 Task: Add Marketing & Advertising.
Action: Mouse moved to (347, 95)
Screenshot: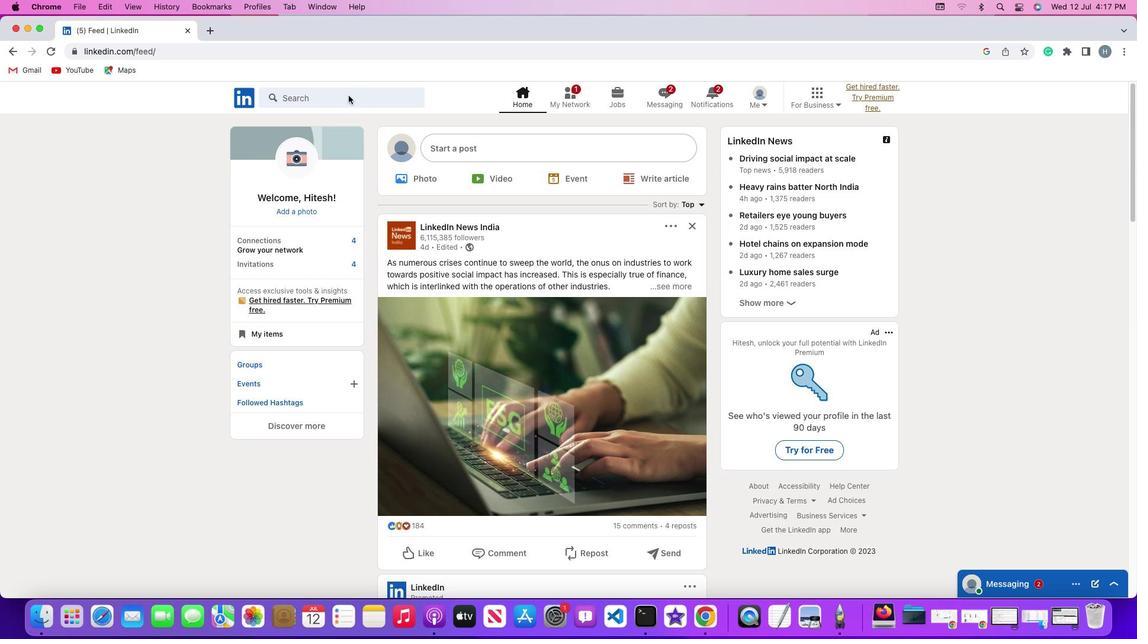 
Action: Mouse pressed left at (347, 95)
Screenshot: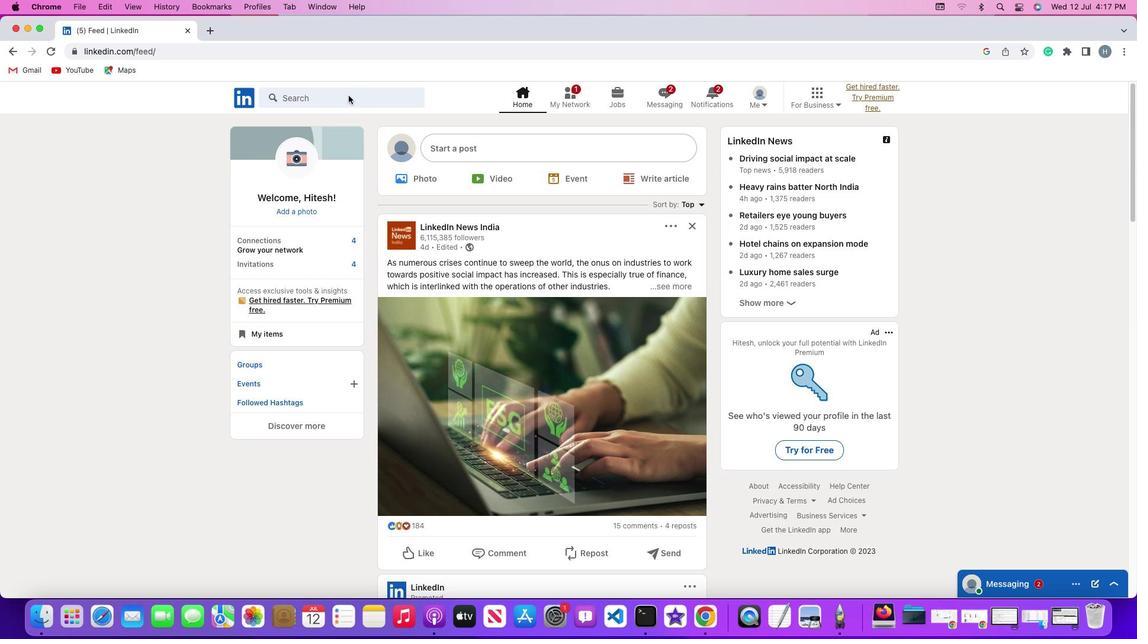 
Action: Mouse moved to (348, 95)
Screenshot: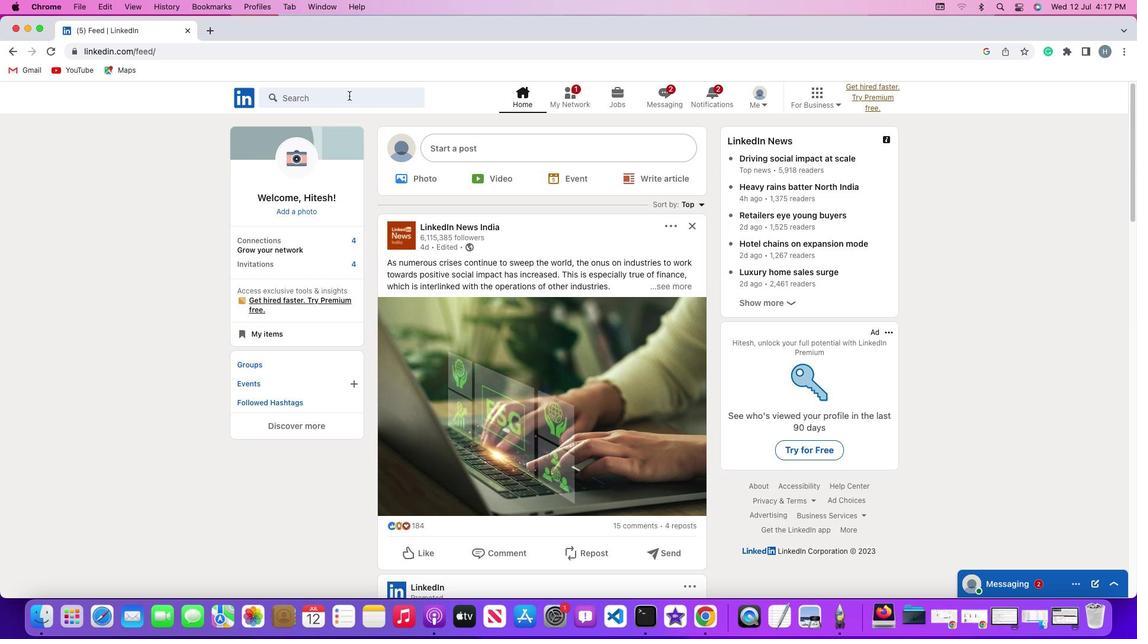 
Action: Mouse pressed left at (348, 95)
Screenshot: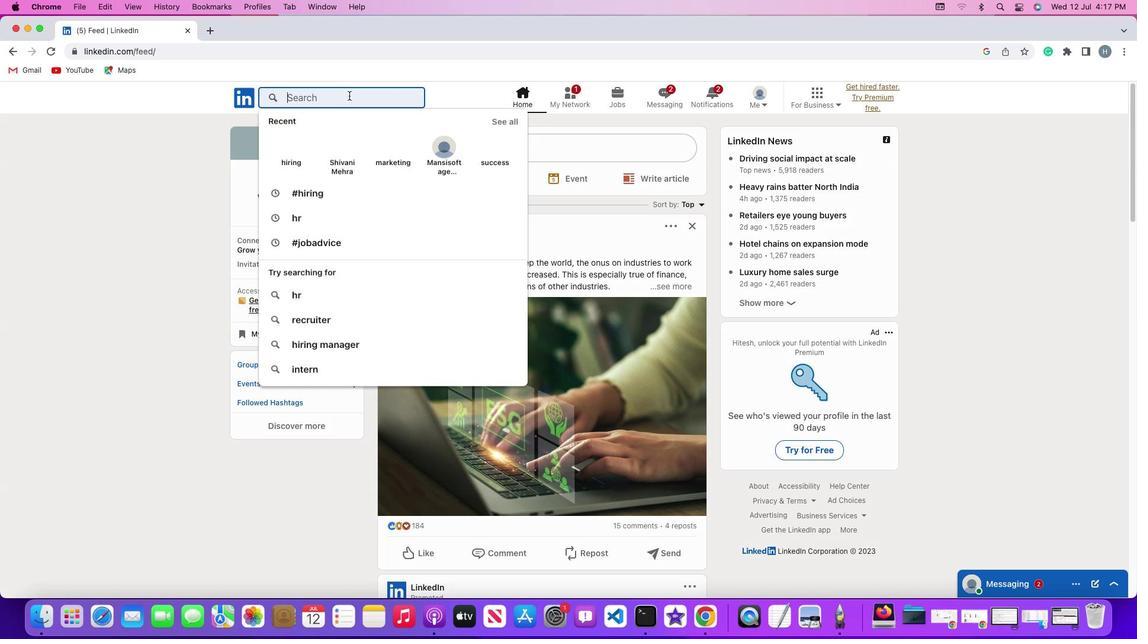 
Action: Key pressed Key.shift'#''h''i''r''i''n''g'Key.enter
Screenshot: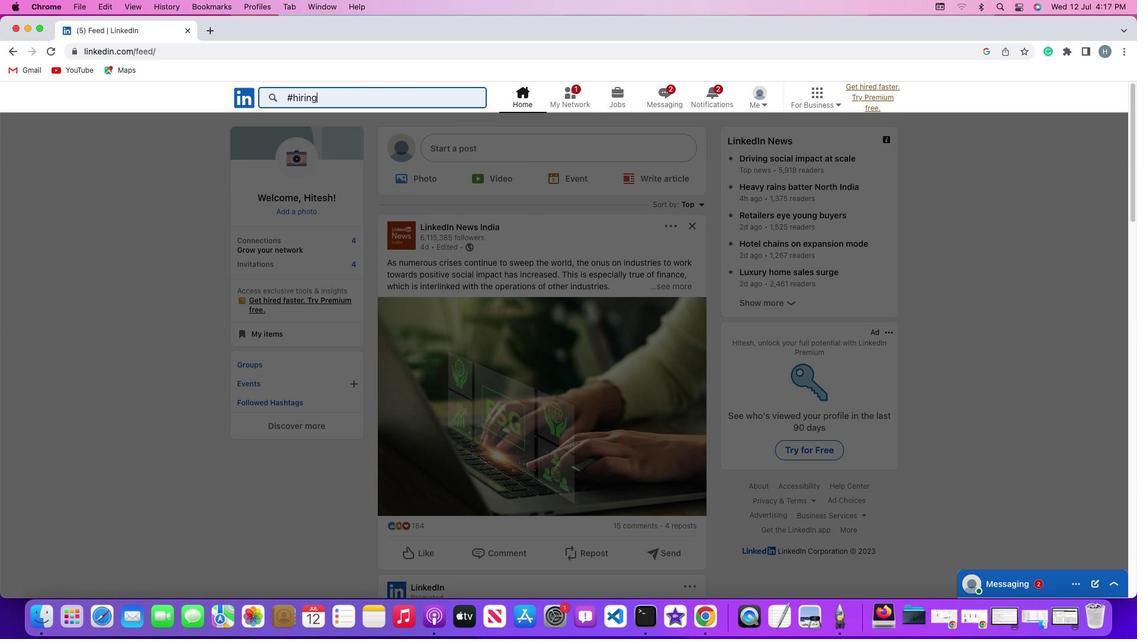 
Action: Mouse moved to (289, 130)
Screenshot: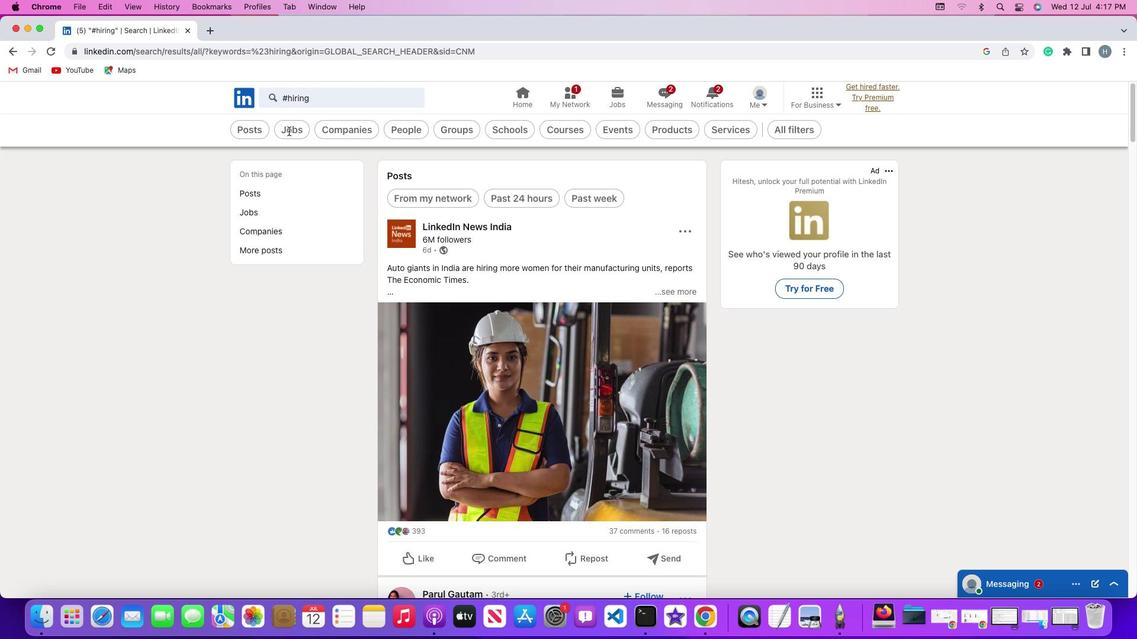 
Action: Mouse pressed left at (289, 130)
Screenshot: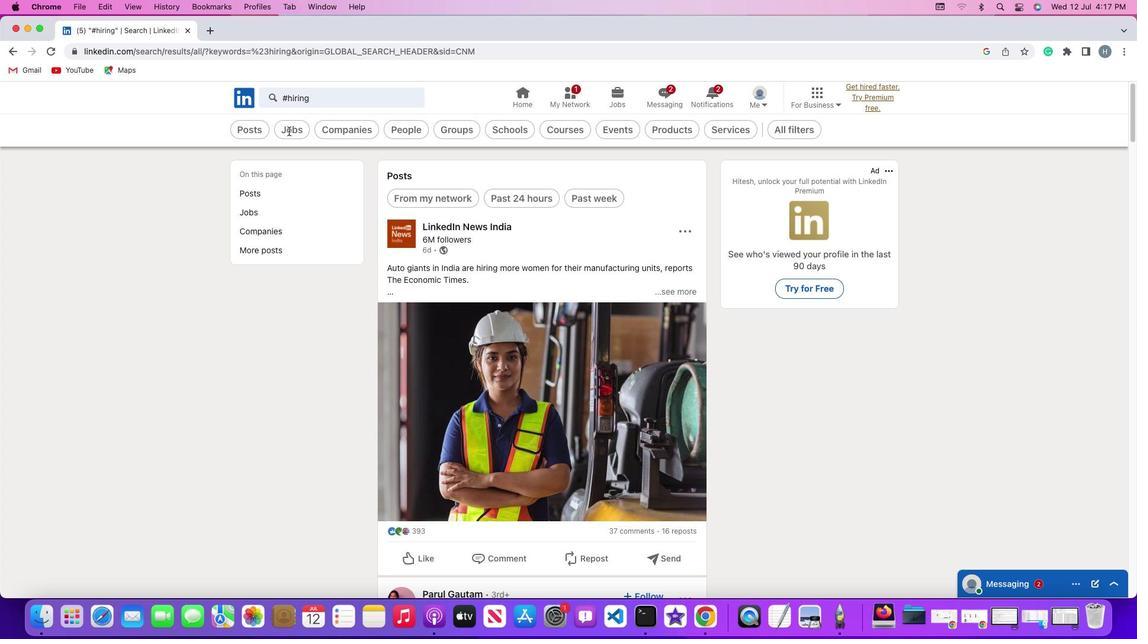 
Action: Mouse moved to (292, 129)
Screenshot: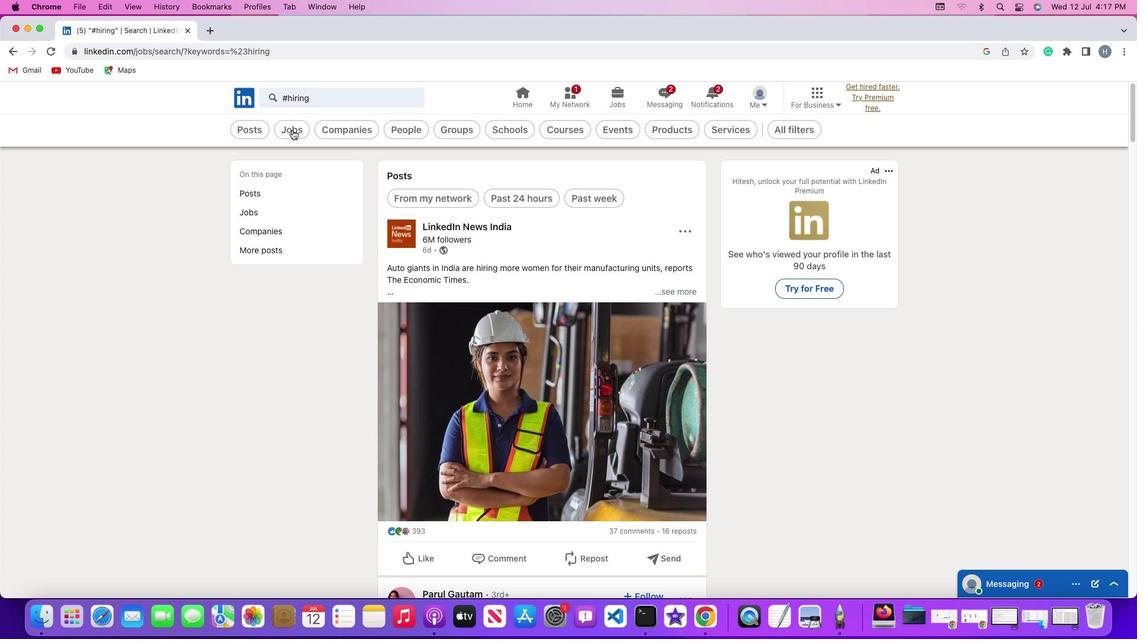 
Action: Mouse pressed left at (292, 129)
Screenshot: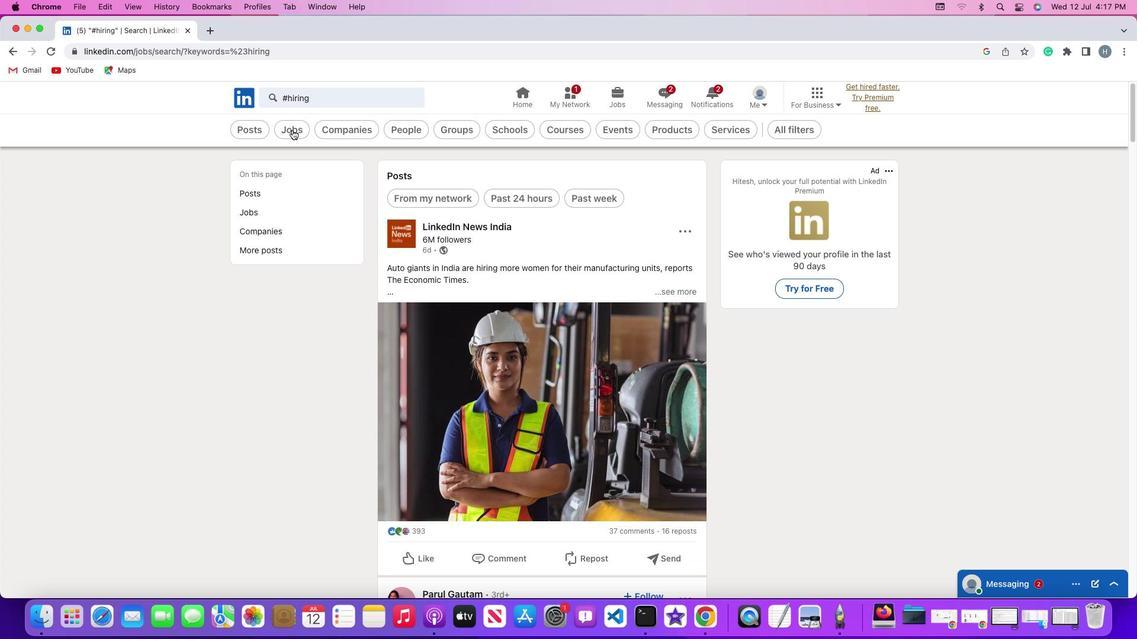 
Action: Mouse moved to (830, 125)
Screenshot: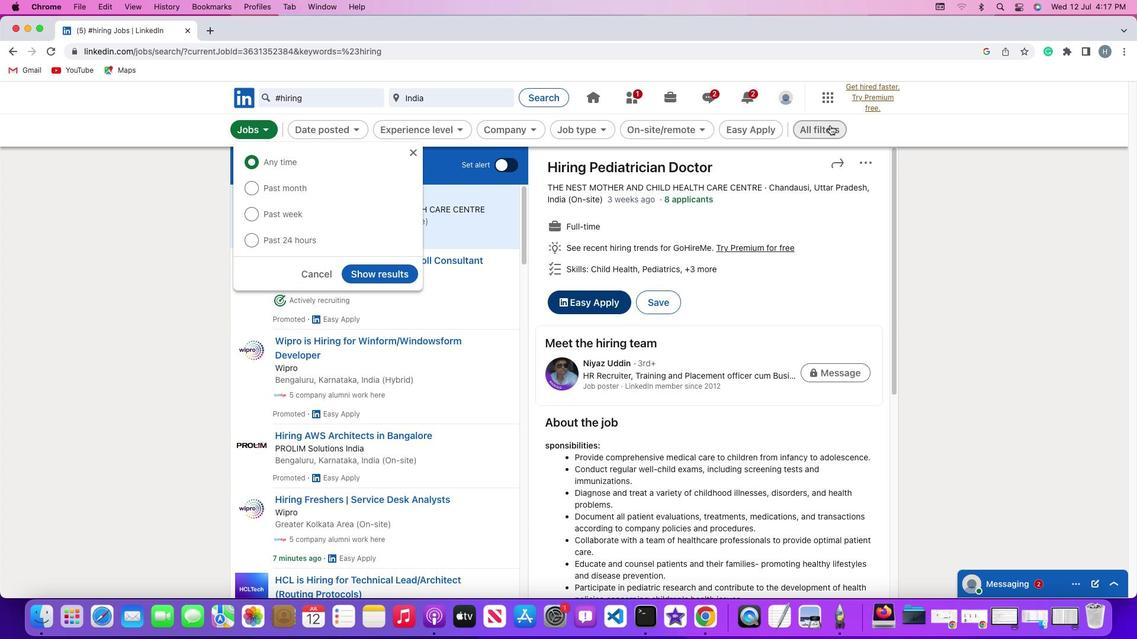 
Action: Mouse pressed left at (830, 125)
Screenshot: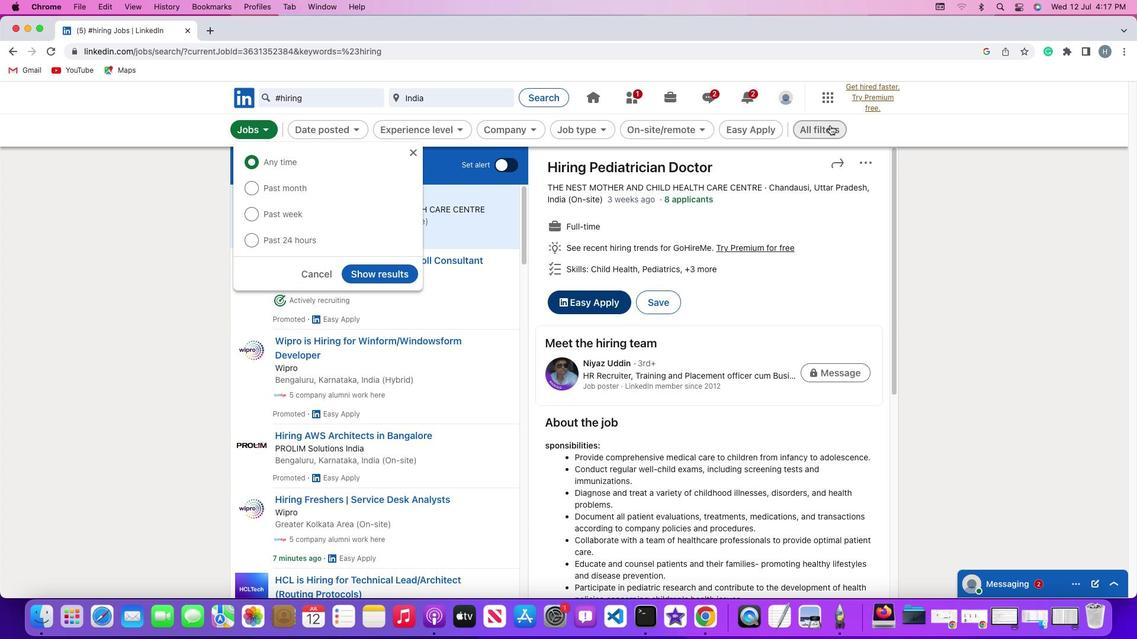 
Action: Mouse moved to (912, 348)
Screenshot: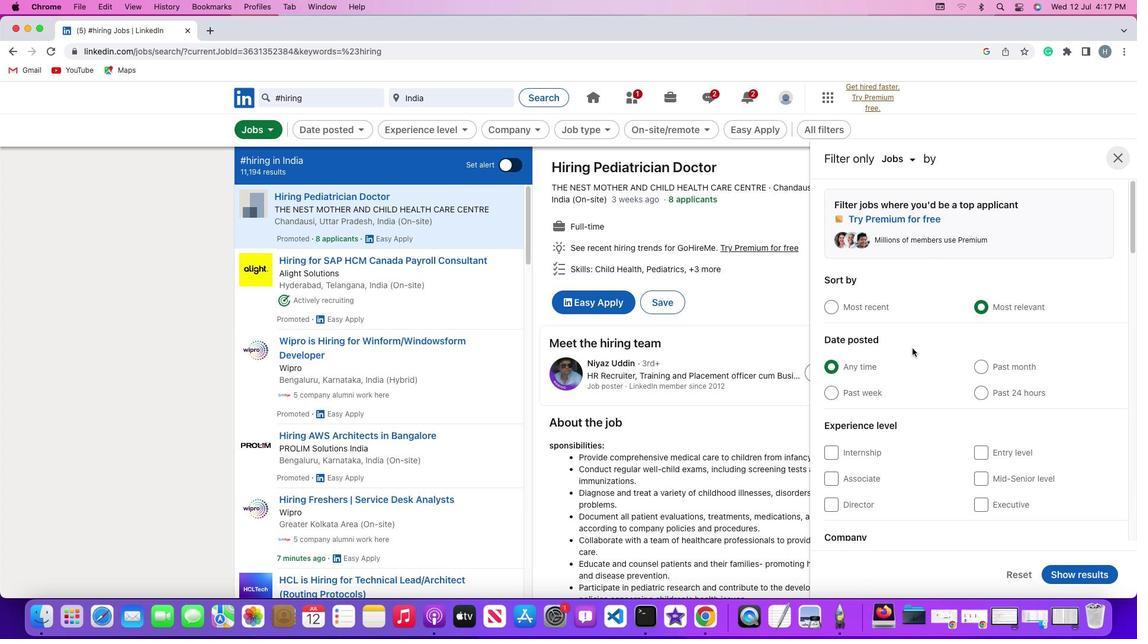 
Action: Mouse scrolled (912, 348) with delta (0, 0)
Screenshot: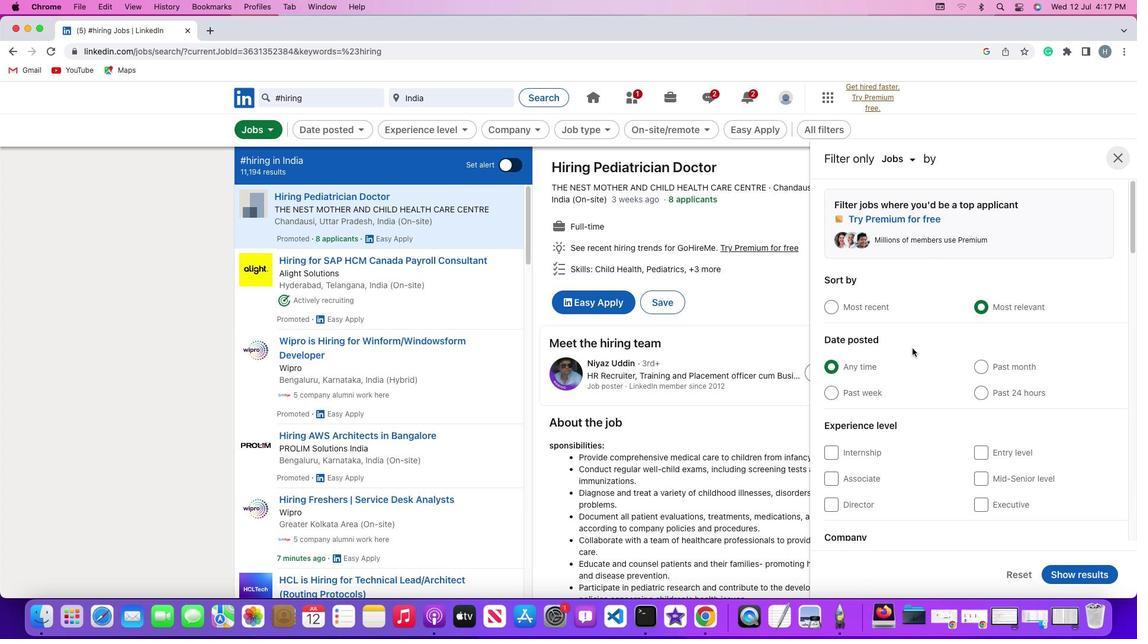 
Action: Mouse scrolled (912, 348) with delta (0, 0)
Screenshot: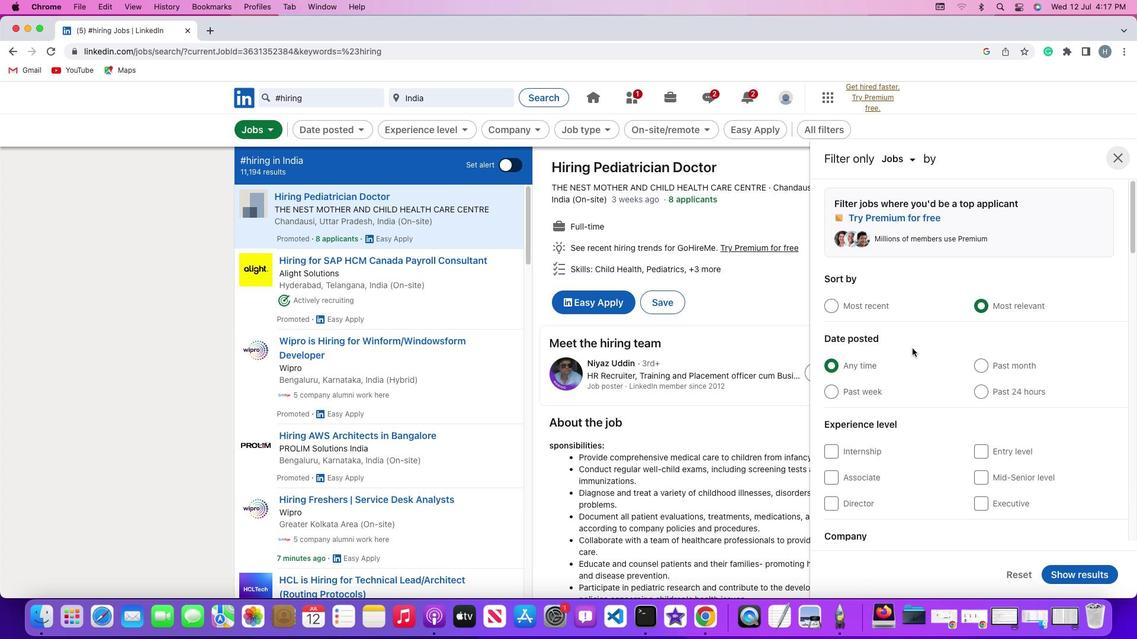 
Action: Mouse scrolled (912, 348) with delta (0, -1)
Screenshot: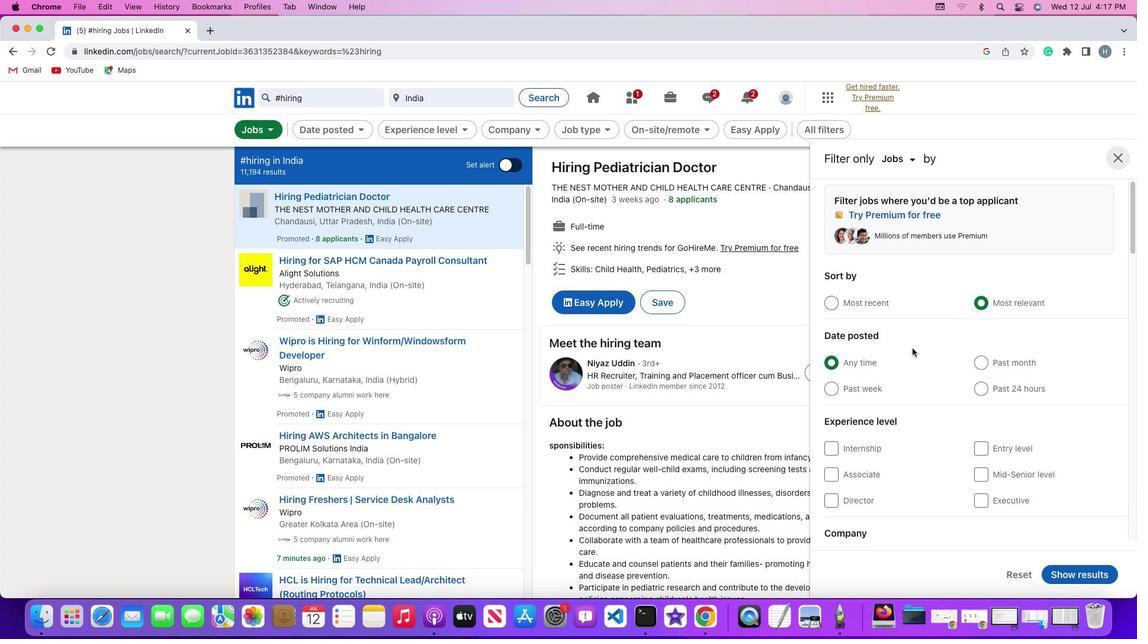 
Action: Mouse scrolled (912, 348) with delta (0, 0)
Screenshot: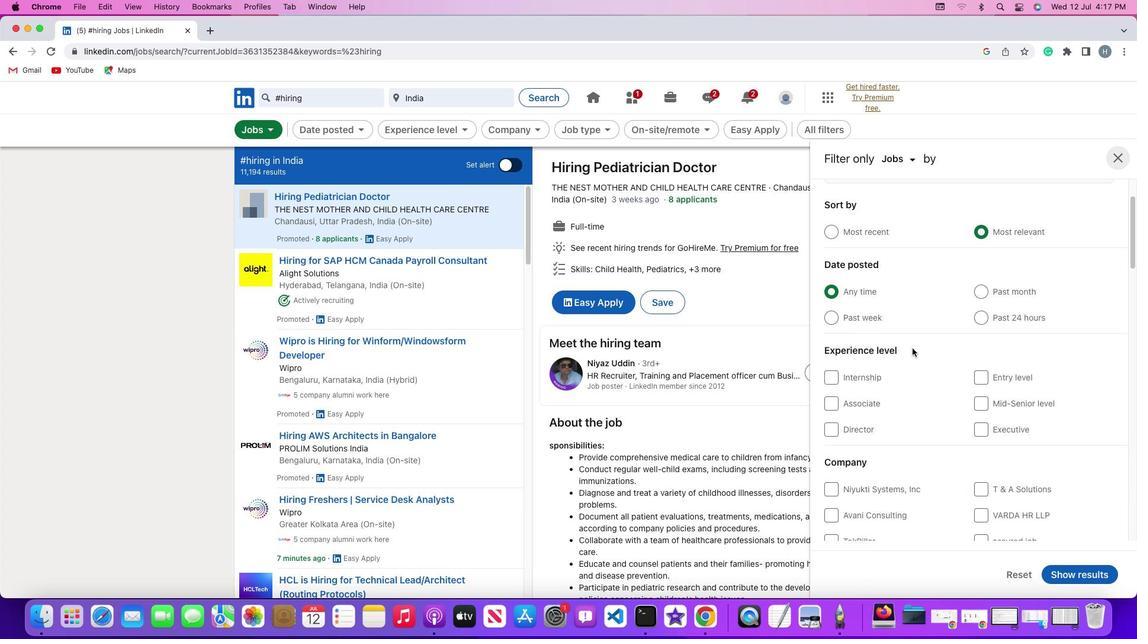 
Action: Mouse scrolled (912, 348) with delta (0, 0)
Screenshot: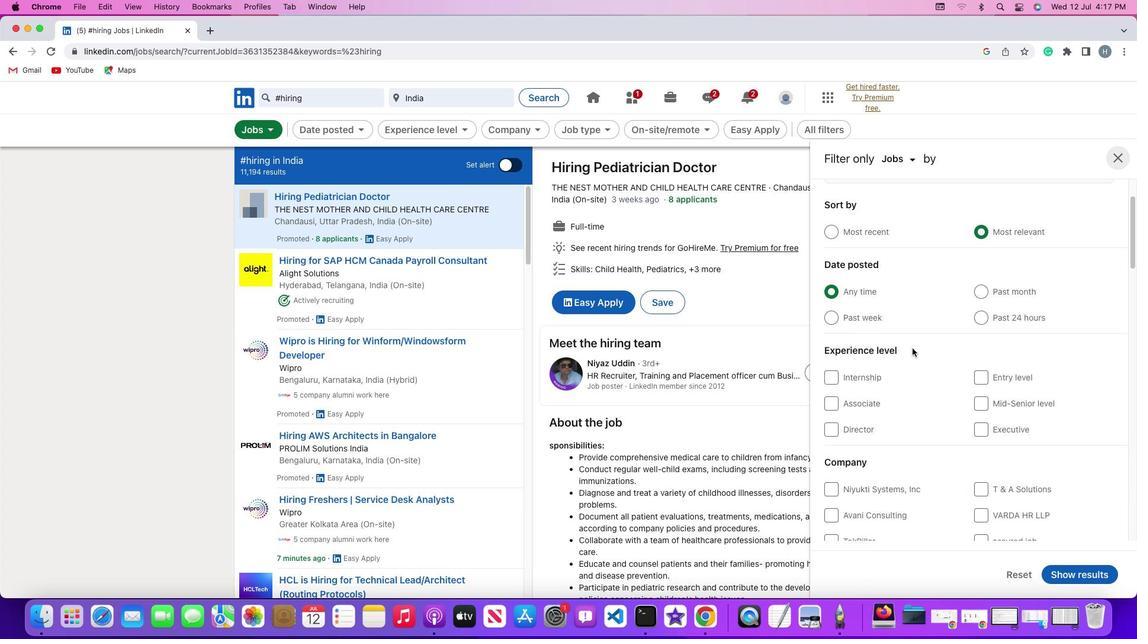 
Action: Mouse scrolled (912, 348) with delta (0, -1)
Screenshot: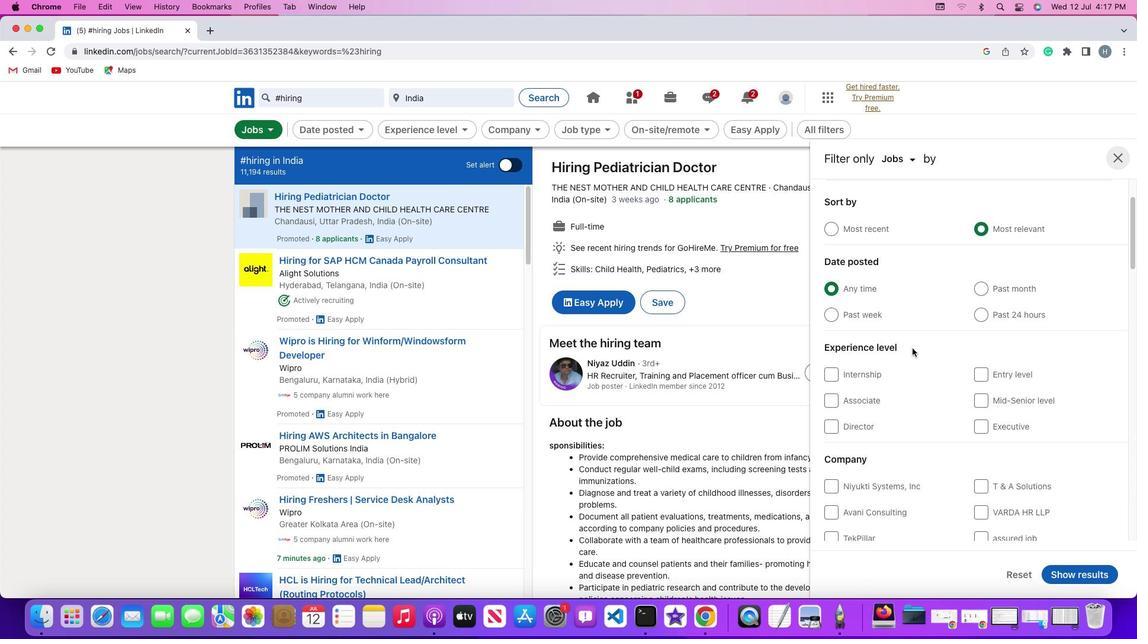 
Action: Mouse scrolled (912, 348) with delta (0, -2)
Screenshot: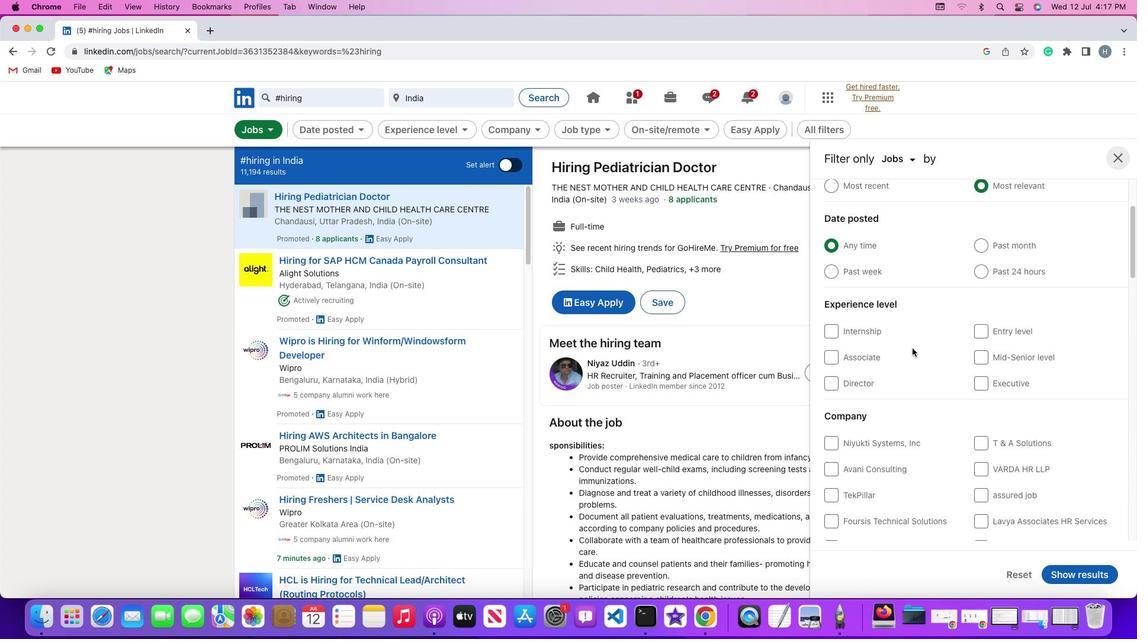 
Action: Mouse scrolled (912, 348) with delta (0, 0)
Screenshot: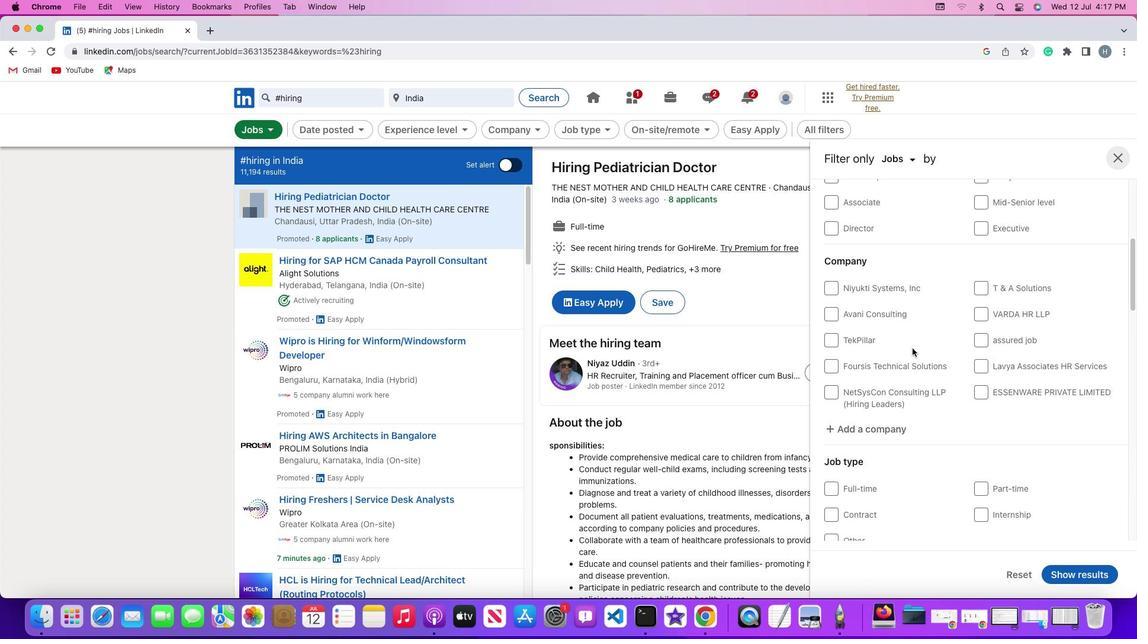 
Action: Mouse scrolled (912, 348) with delta (0, 0)
Screenshot: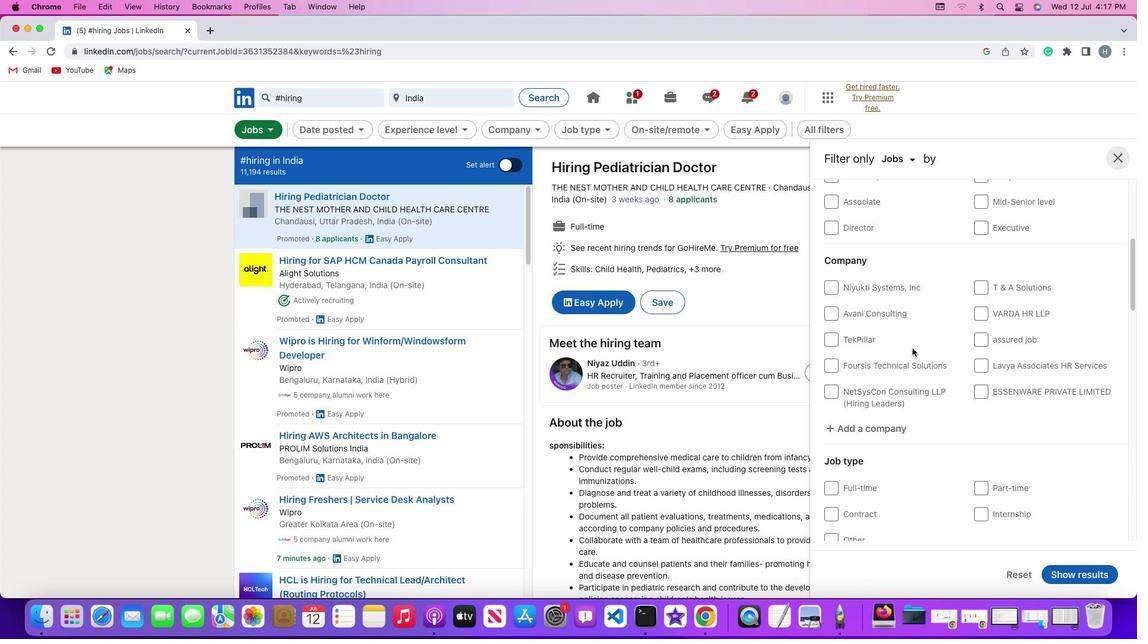 
Action: Mouse scrolled (912, 348) with delta (0, -1)
Screenshot: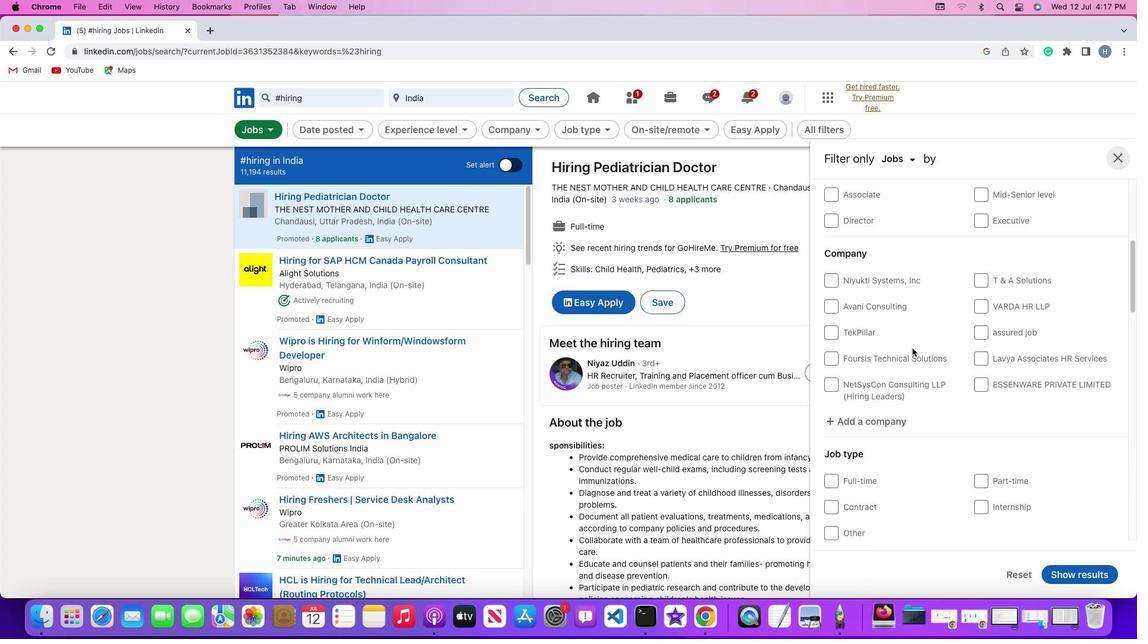 
Action: Mouse moved to (910, 350)
Screenshot: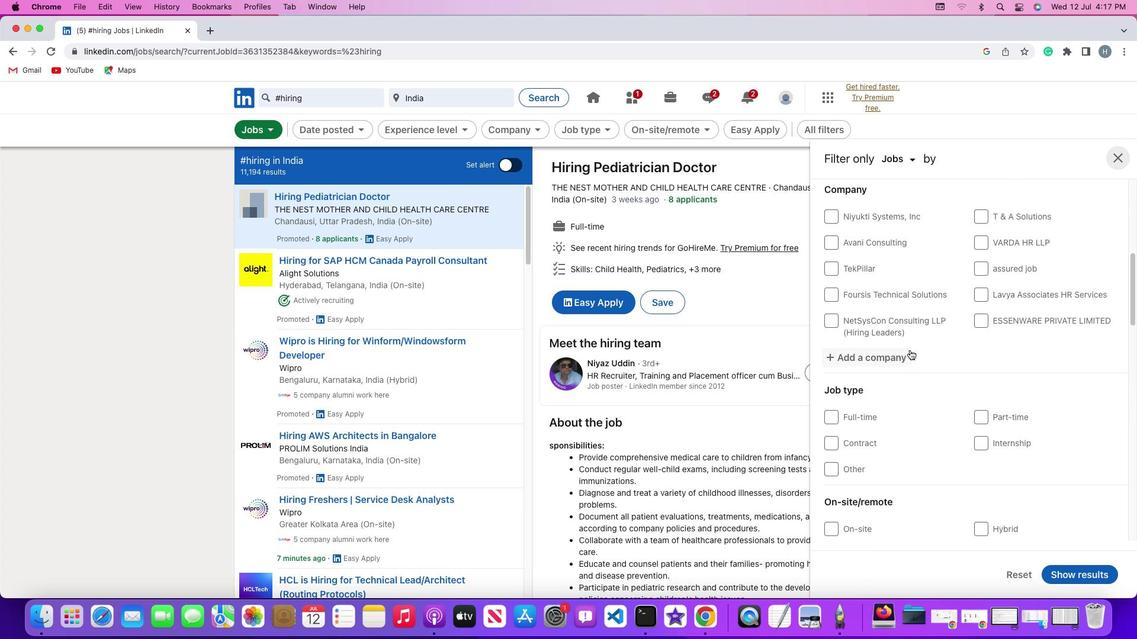 
Action: Mouse scrolled (910, 350) with delta (0, 0)
Screenshot: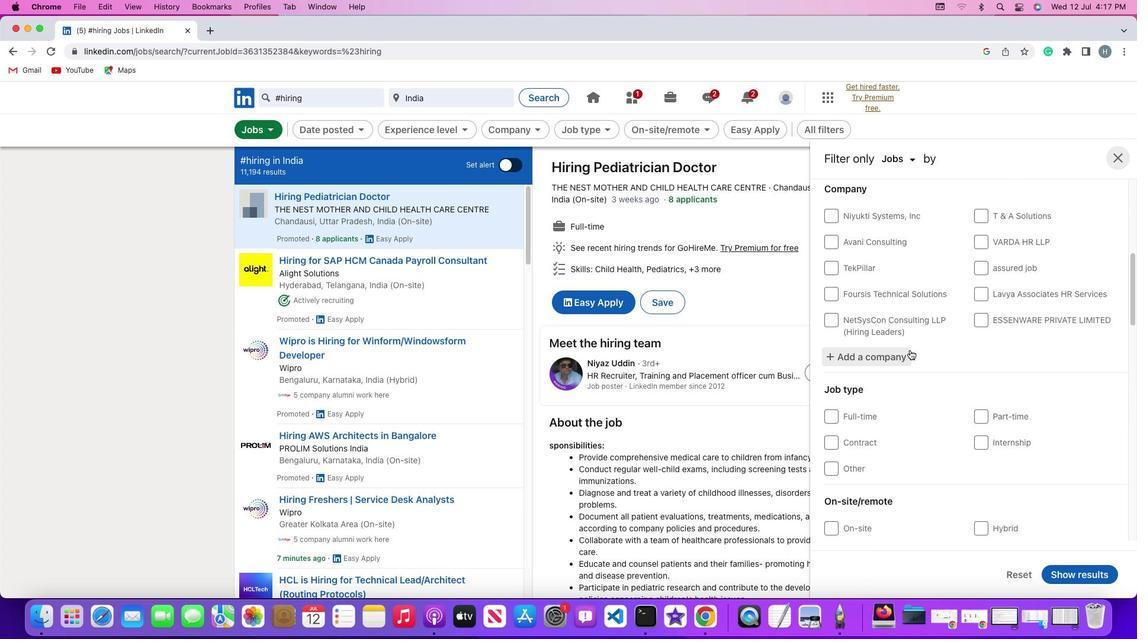 
Action: Mouse scrolled (910, 350) with delta (0, 0)
Screenshot: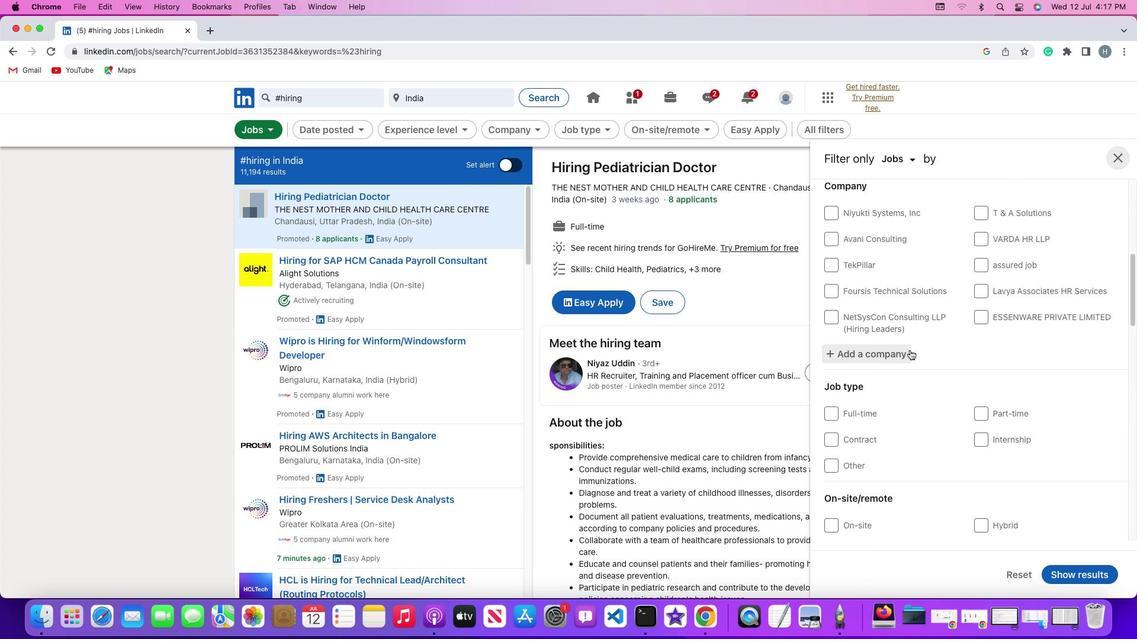 
Action: Mouse scrolled (910, 350) with delta (0, -1)
Screenshot: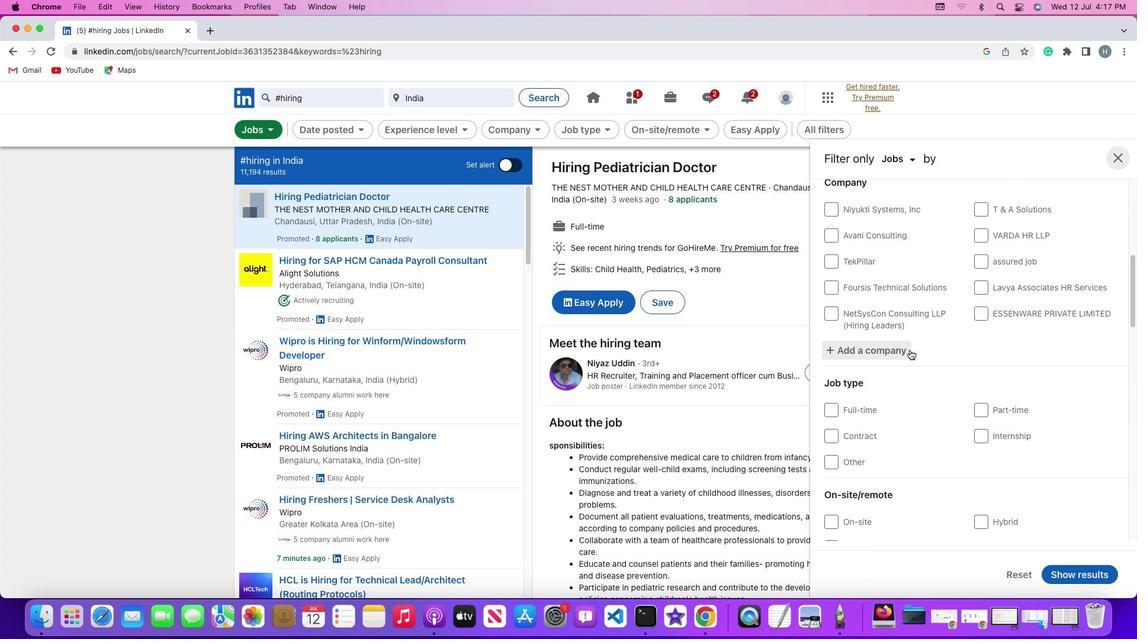 
Action: Mouse scrolled (910, 350) with delta (0, 0)
Screenshot: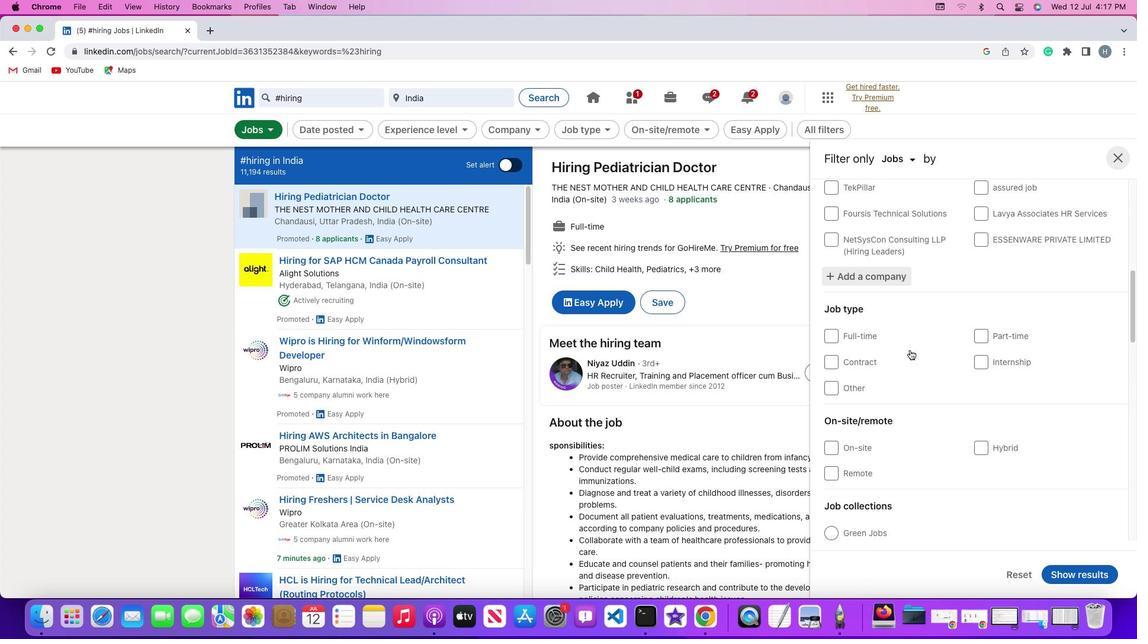 
Action: Mouse scrolled (910, 350) with delta (0, 0)
Screenshot: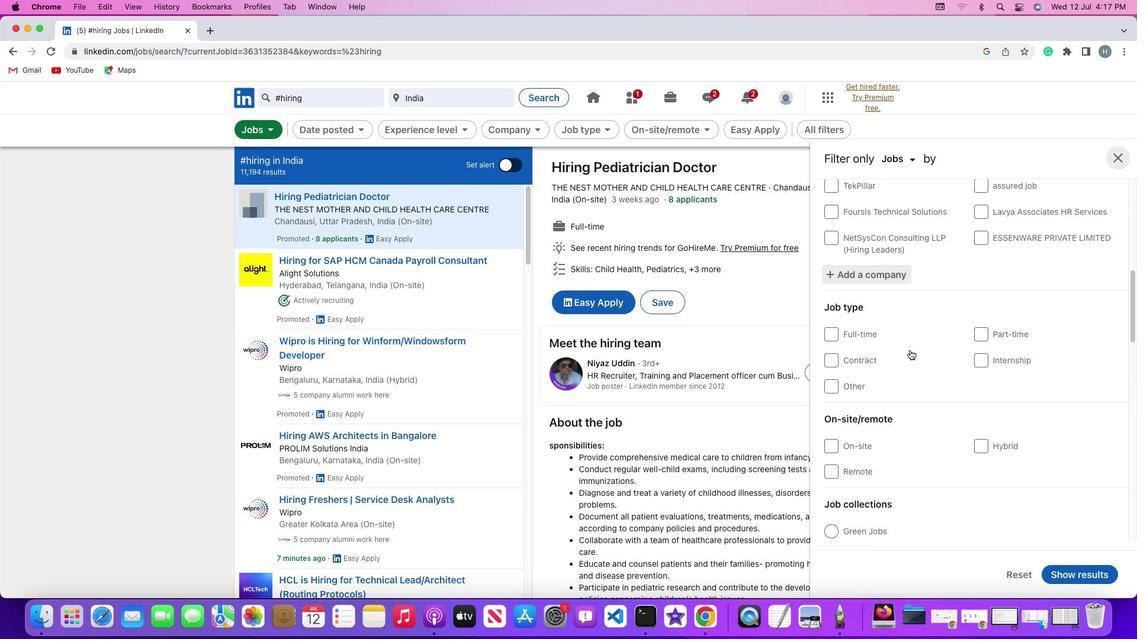 
Action: Mouse scrolled (910, 350) with delta (0, -1)
Screenshot: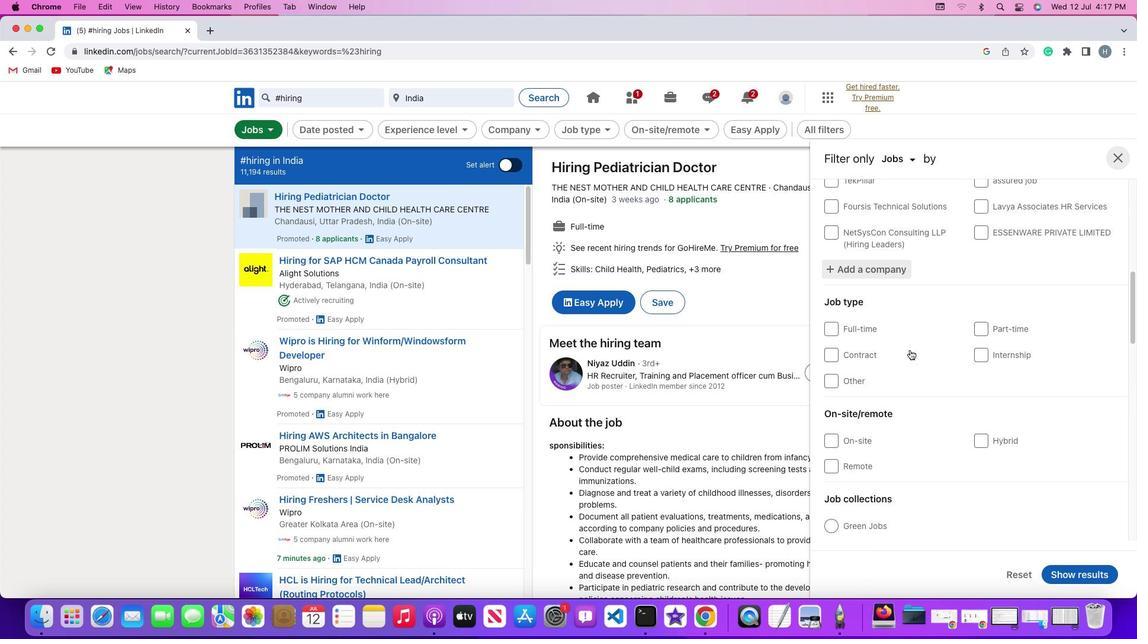 
Action: Mouse scrolled (910, 350) with delta (0, -1)
Screenshot: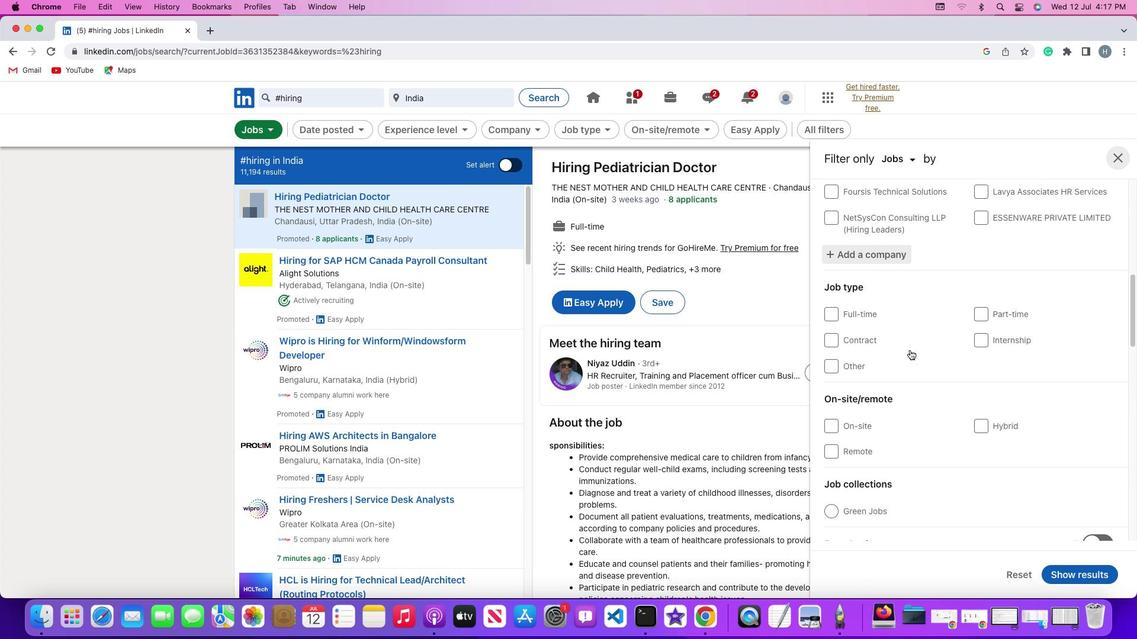 
Action: Mouse scrolled (910, 350) with delta (0, 0)
Screenshot: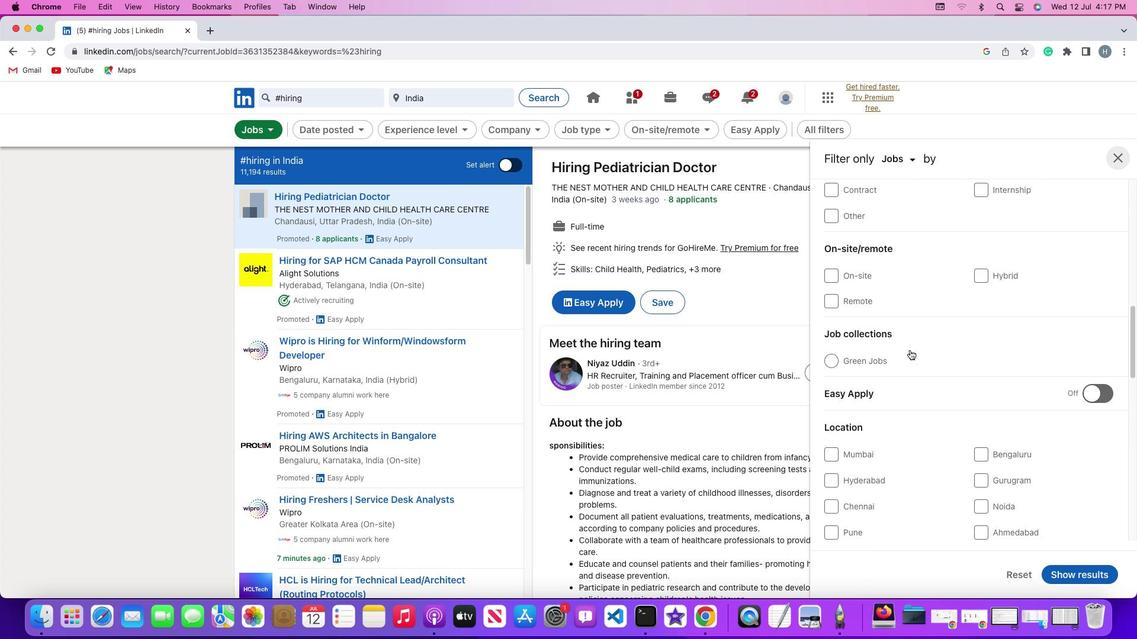 
Action: Mouse scrolled (910, 350) with delta (0, 0)
Screenshot: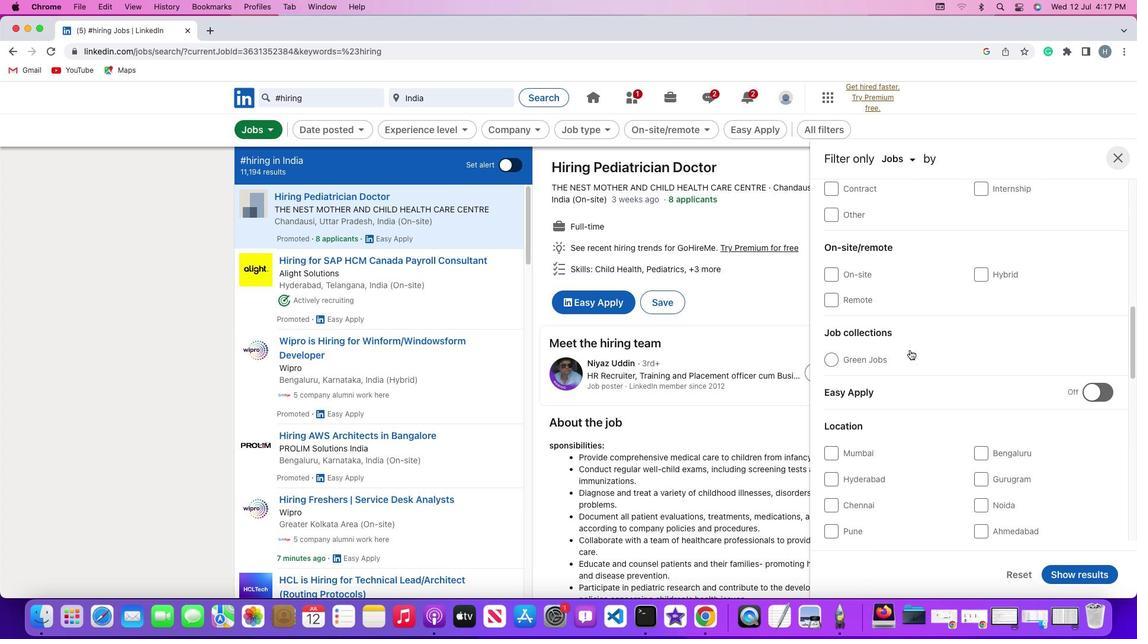 
Action: Mouse scrolled (910, 350) with delta (0, -1)
Screenshot: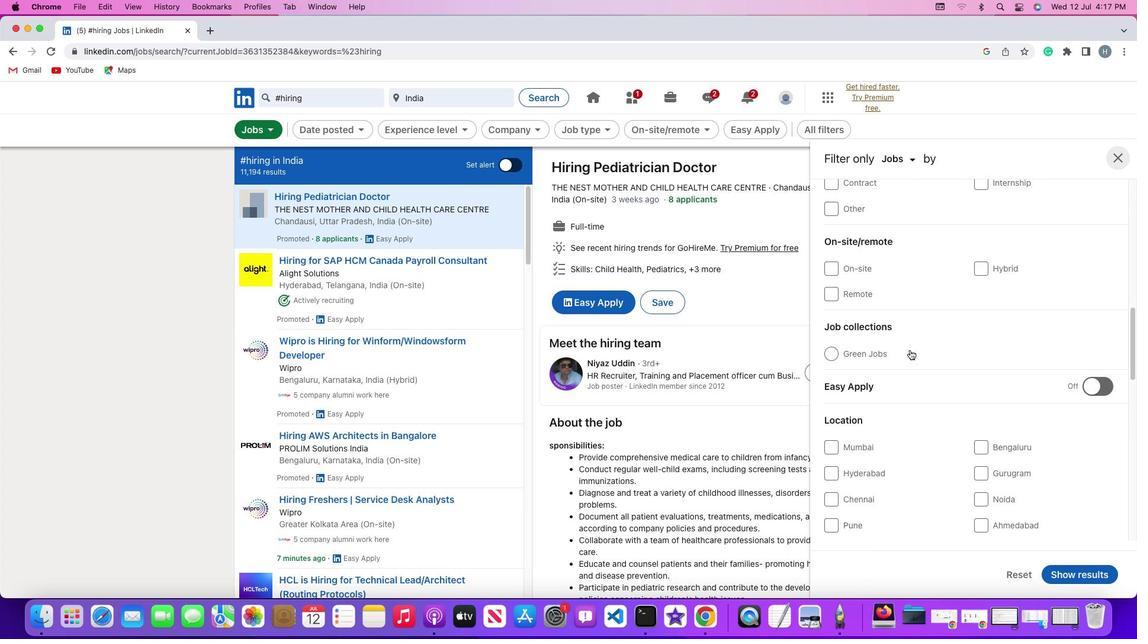
Action: Mouse scrolled (910, 350) with delta (0, 0)
Screenshot: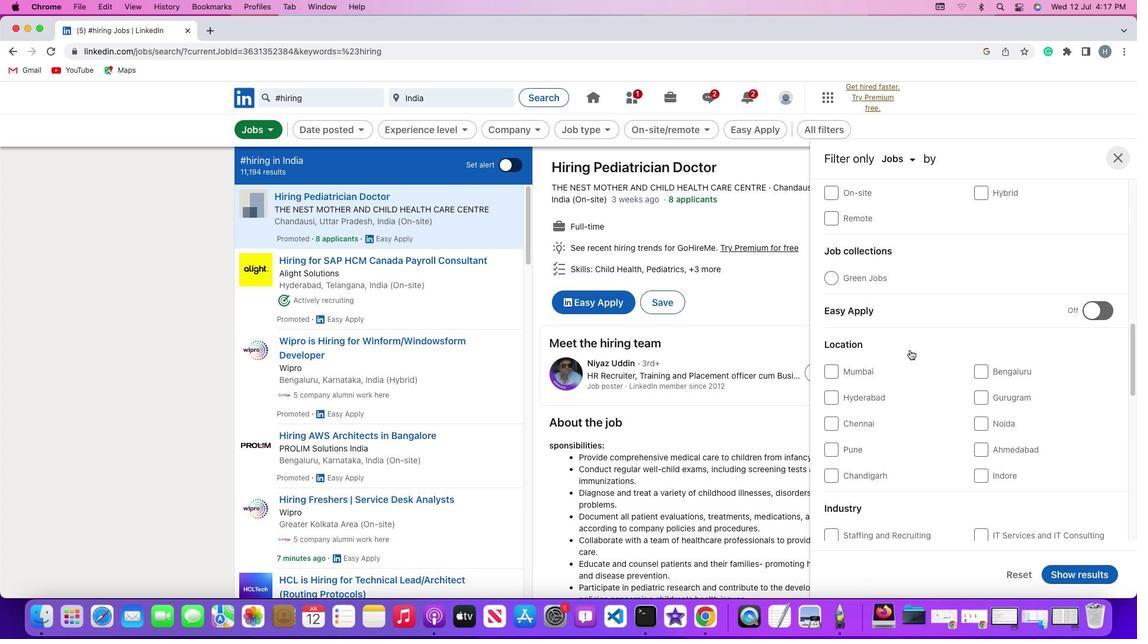
Action: Mouse scrolled (910, 350) with delta (0, 0)
Screenshot: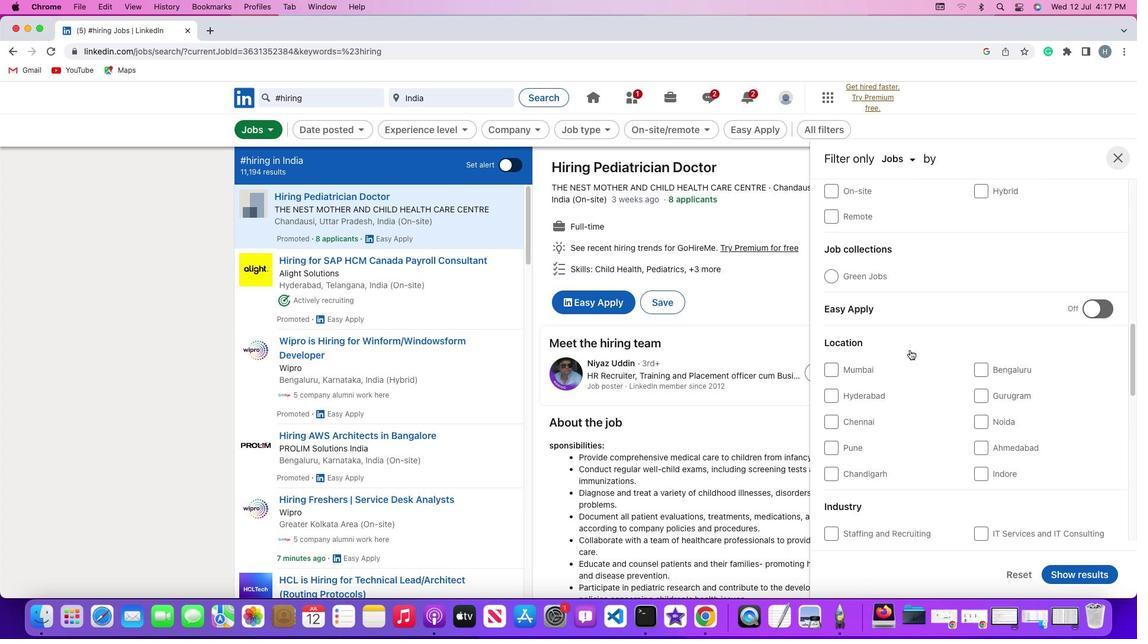 
Action: Mouse scrolled (910, 350) with delta (0, -1)
Screenshot: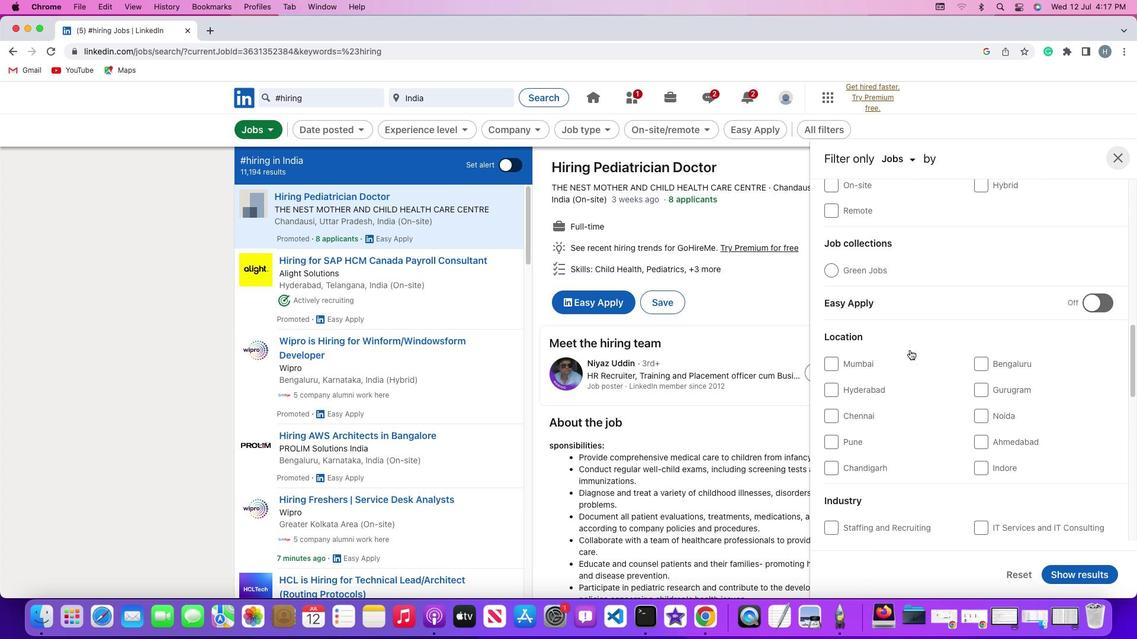 
Action: Mouse scrolled (910, 350) with delta (0, 0)
Screenshot: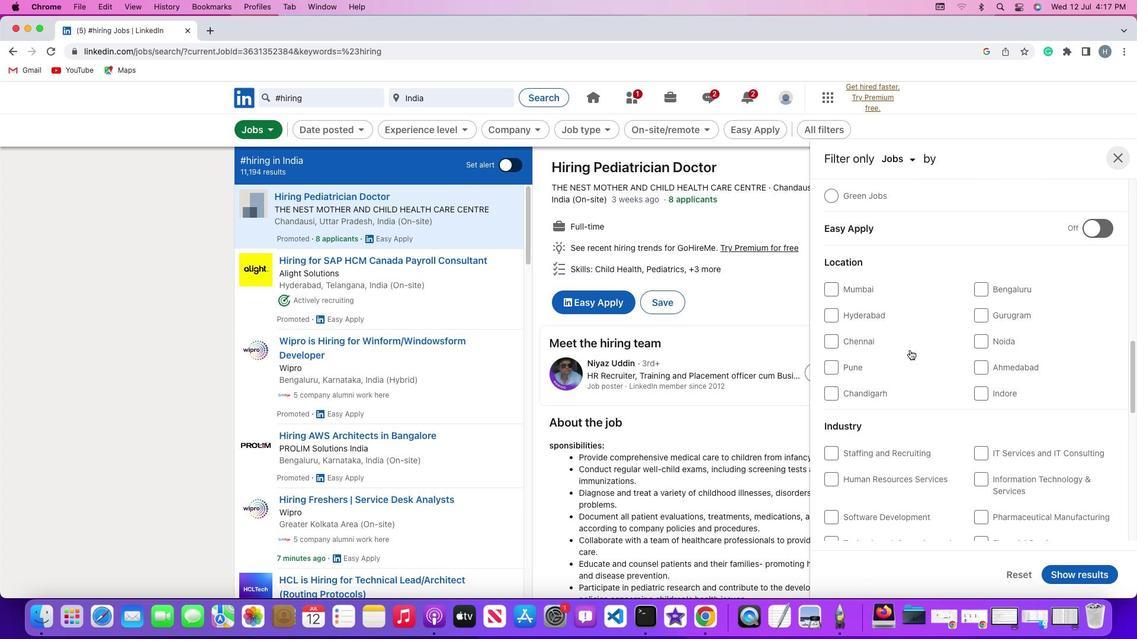 
Action: Mouse scrolled (910, 350) with delta (0, 0)
Screenshot: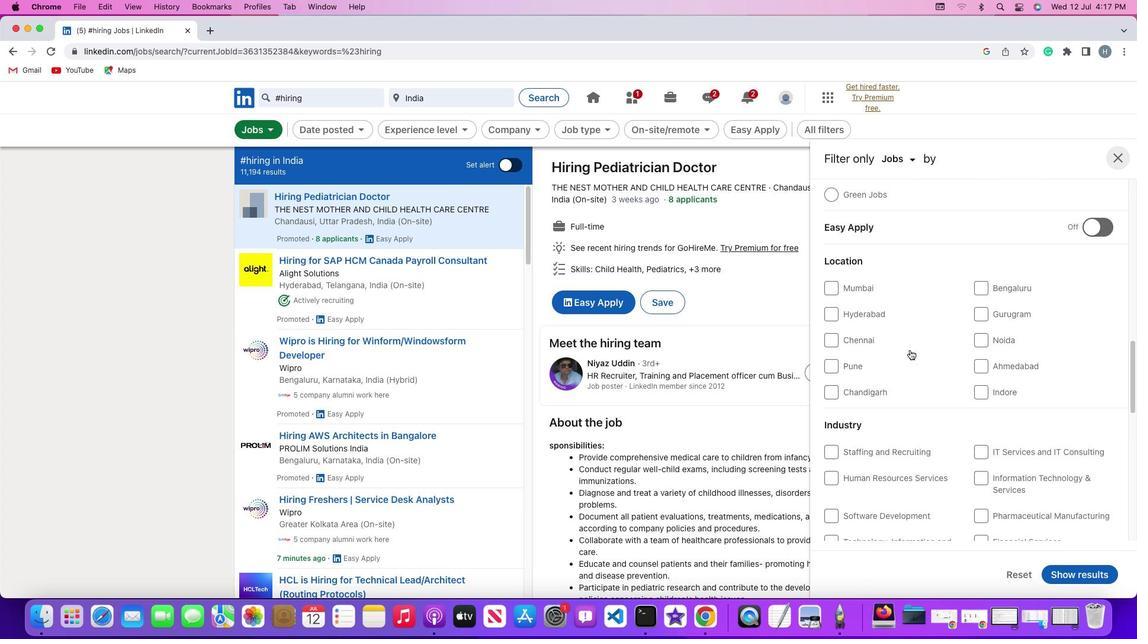 
Action: Mouse scrolled (910, 350) with delta (0, -1)
Screenshot: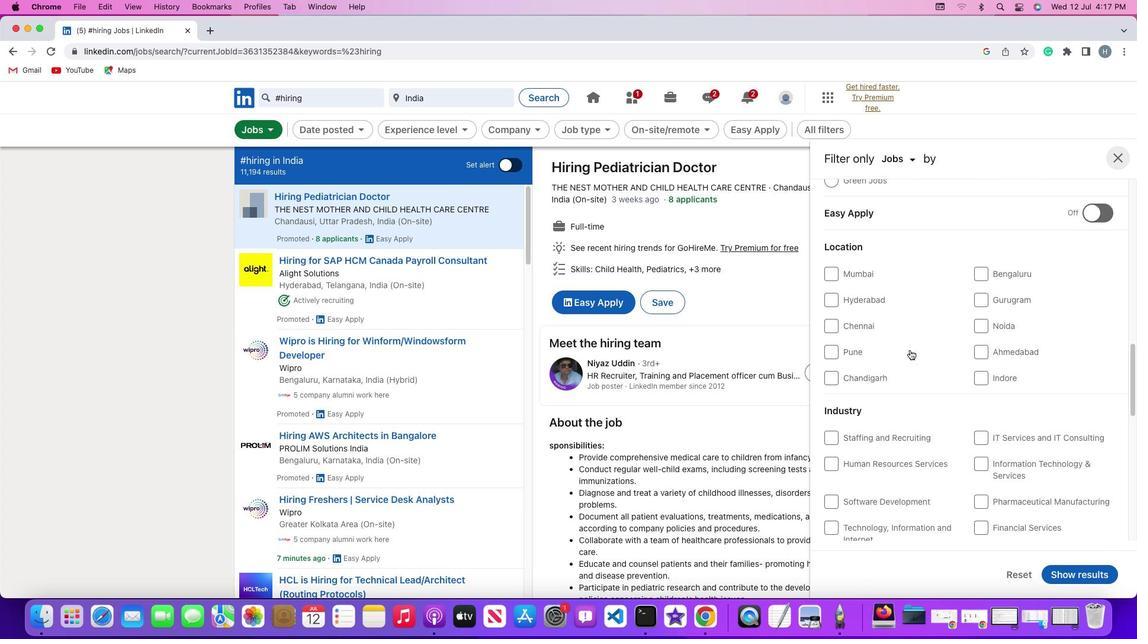 
Action: Mouse scrolled (910, 350) with delta (0, -1)
Screenshot: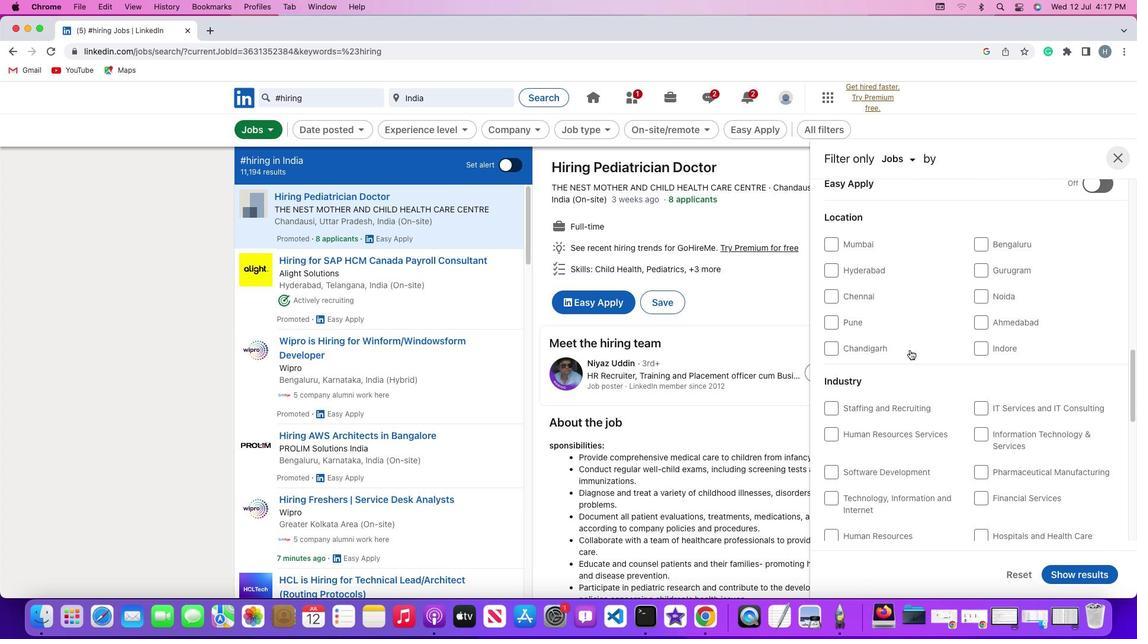 
Action: Mouse scrolled (910, 350) with delta (0, 0)
Screenshot: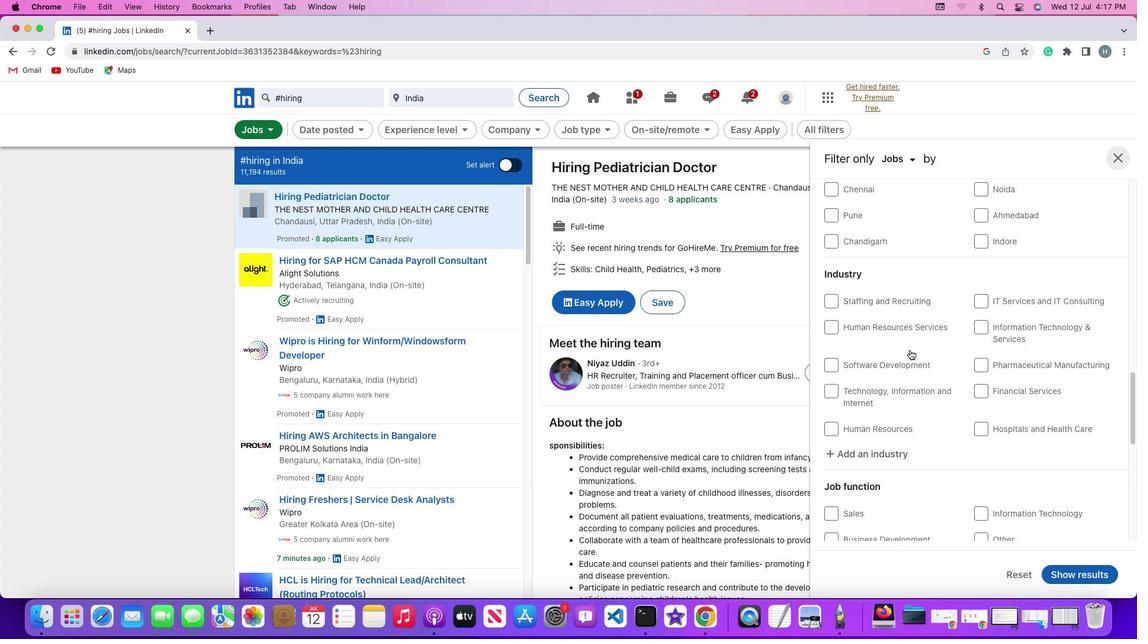 
Action: Mouse scrolled (910, 350) with delta (0, 0)
Screenshot: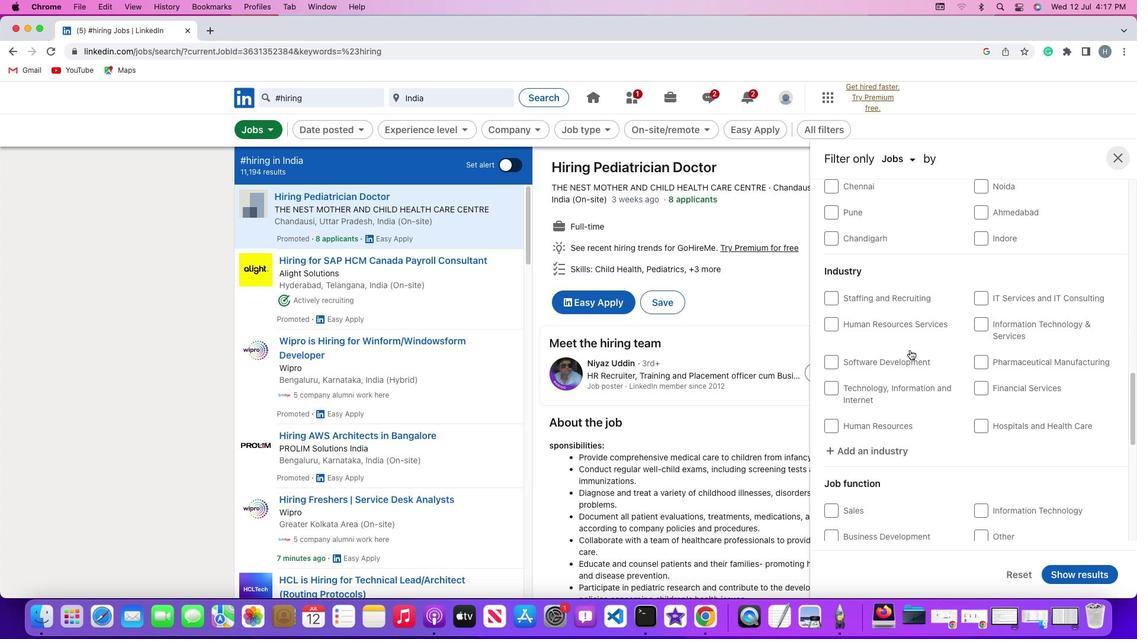 
Action: Mouse scrolled (910, 350) with delta (0, 0)
Screenshot: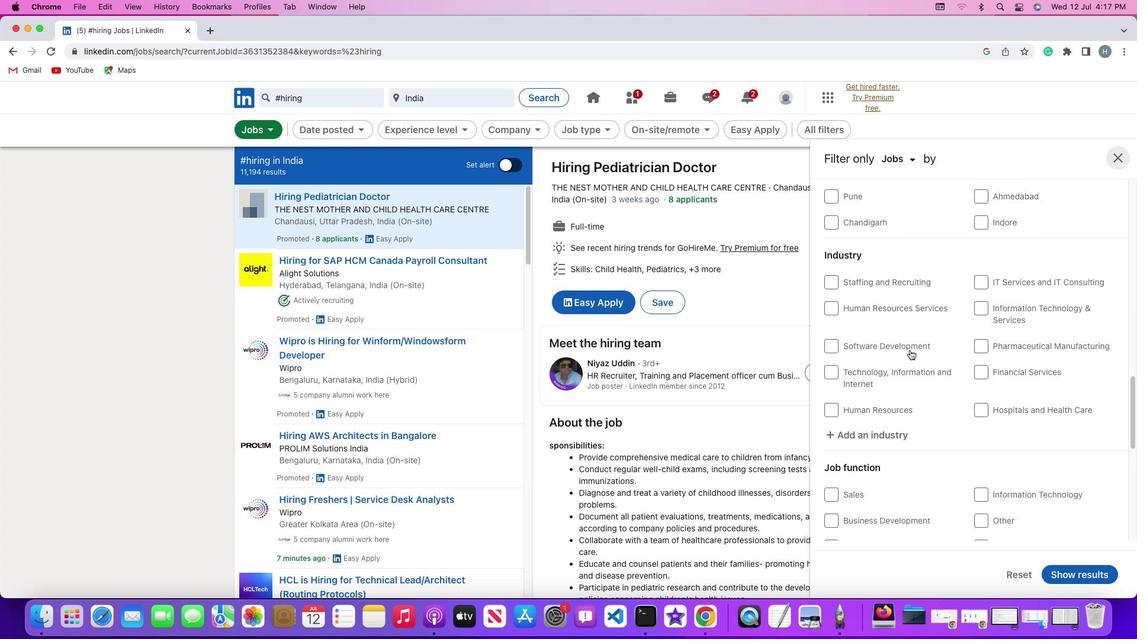 
Action: Mouse scrolled (910, 350) with delta (0, 0)
Screenshot: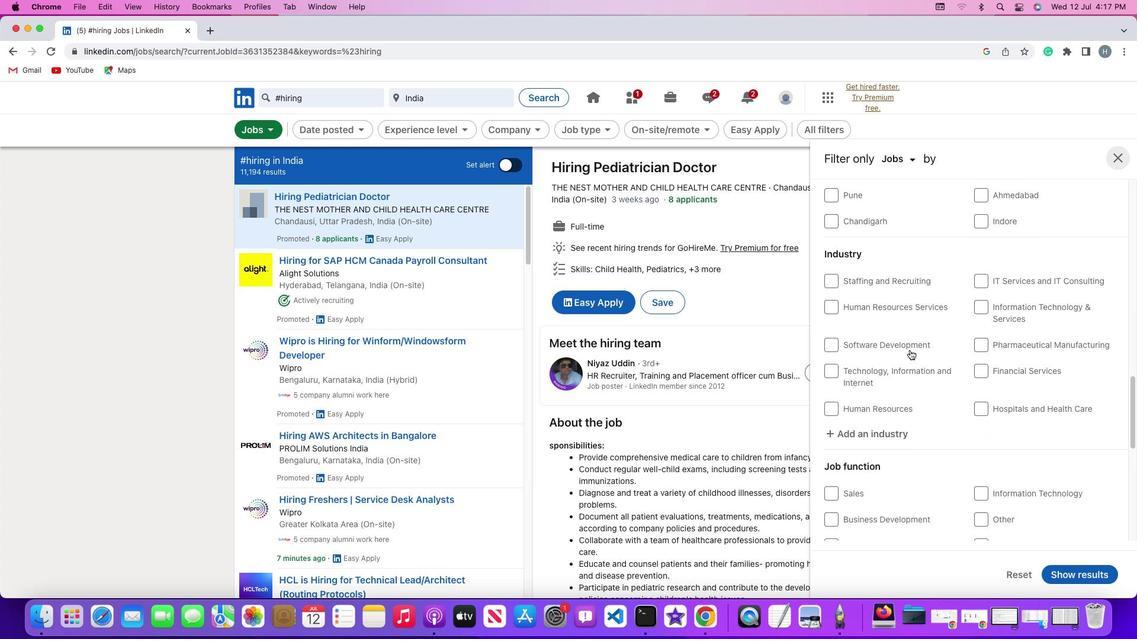 
Action: Mouse scrolled (910, 350) with delta (0, -1)
Screenshot: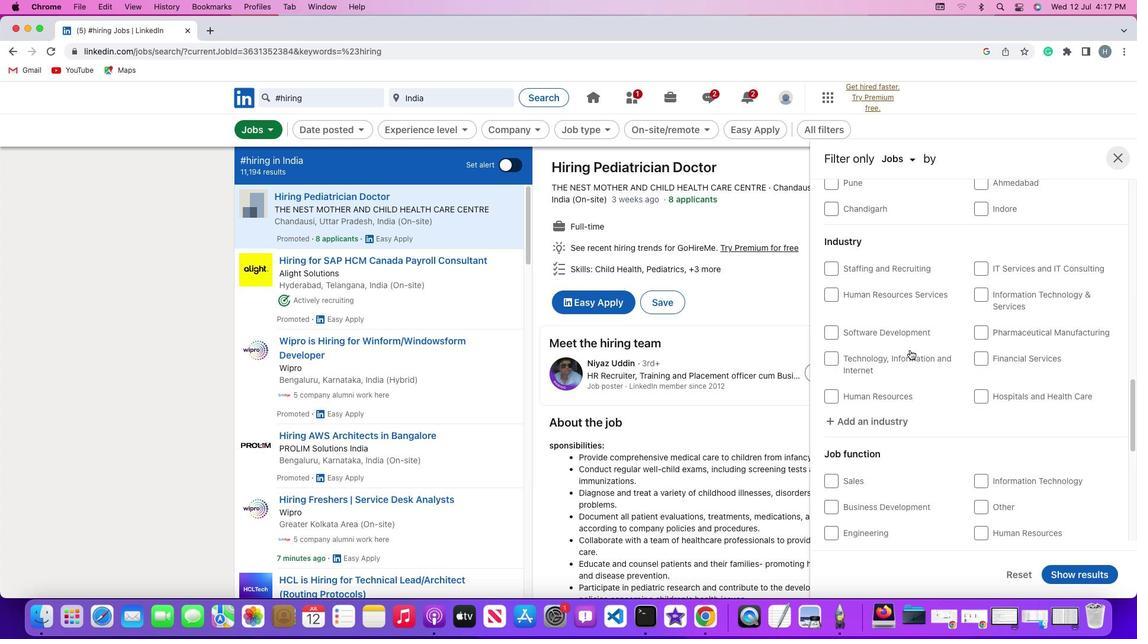
Action: Mouse moved to (902, 361)
Screenshot: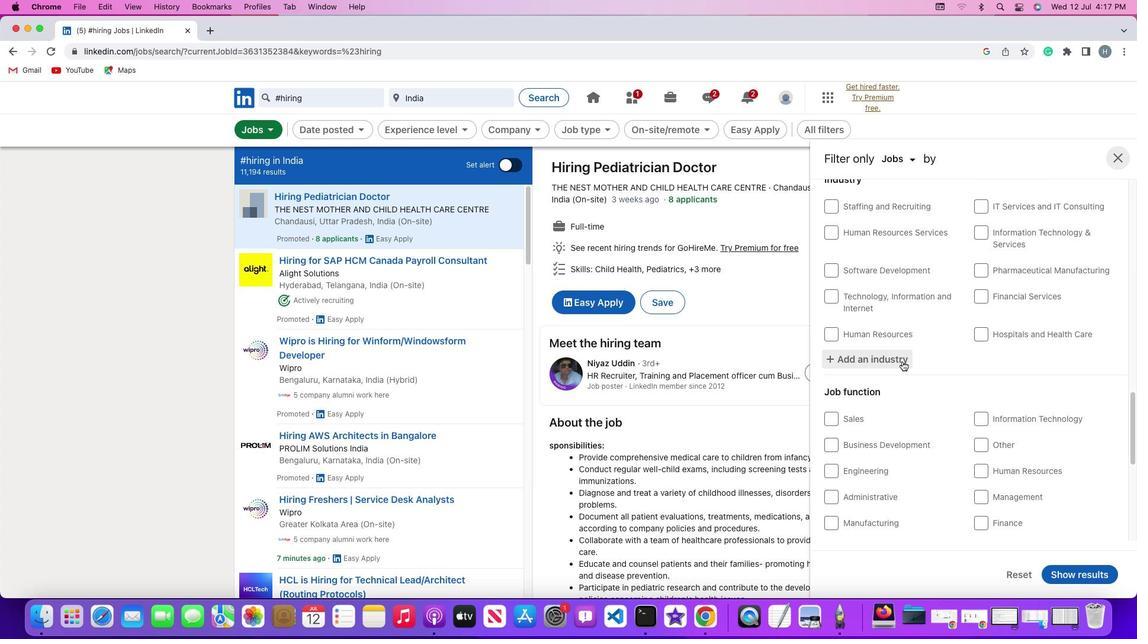 
Action: Mouse pressed left at (902, 361)
Screenshot: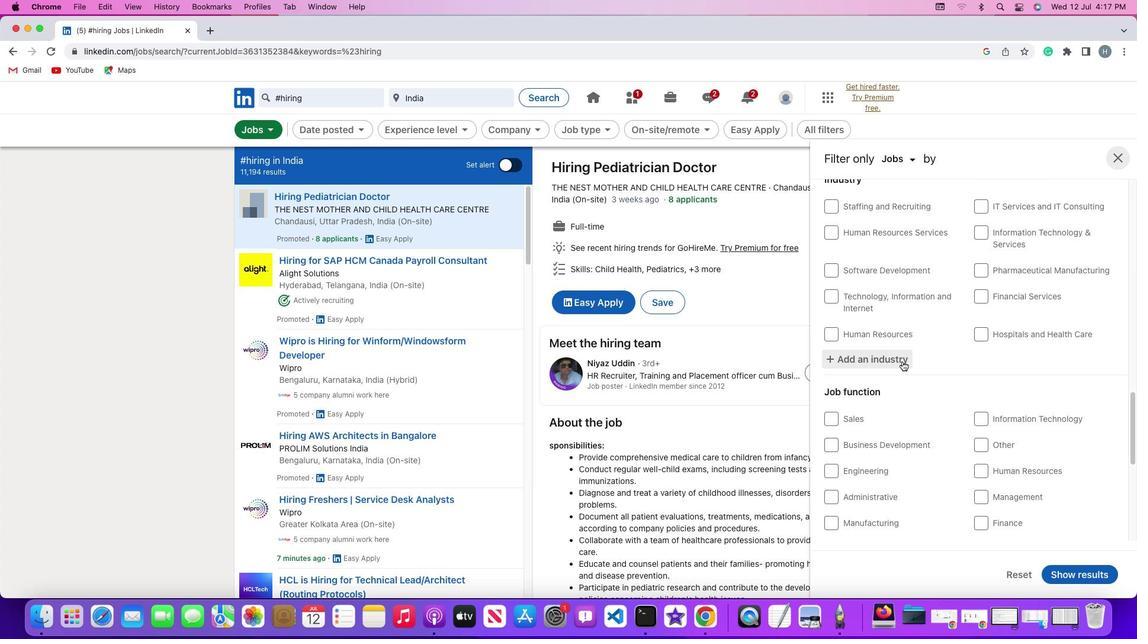 
Action: Key pressed Key.shift'M''a''r''k''e''t''i''n''g'
Screenshot: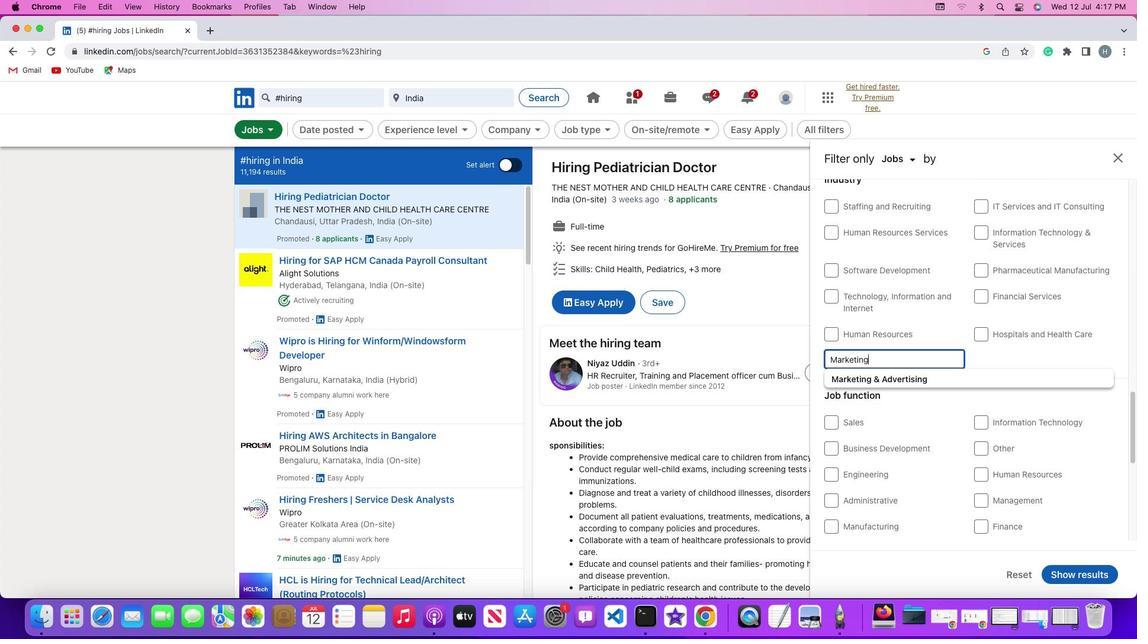 
Action: Mouse moved to (921, 379)
Screenshot: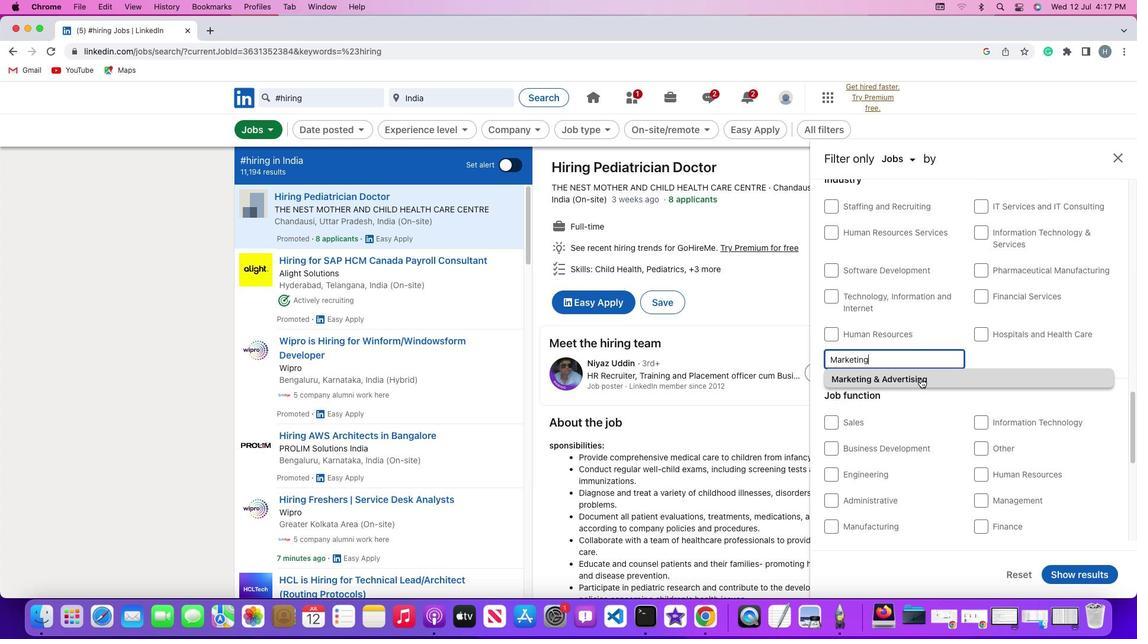 
Action: Mouse pressed left at (921, 379)
Screenshot: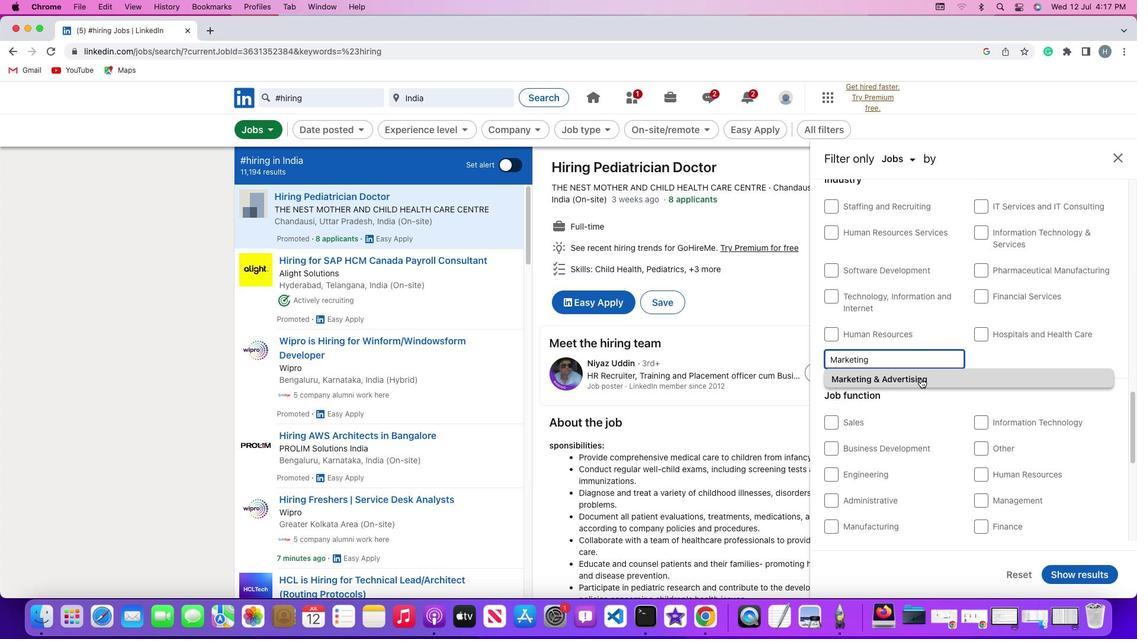 
Action: Mouse moved to (921, 378)
Screenshot: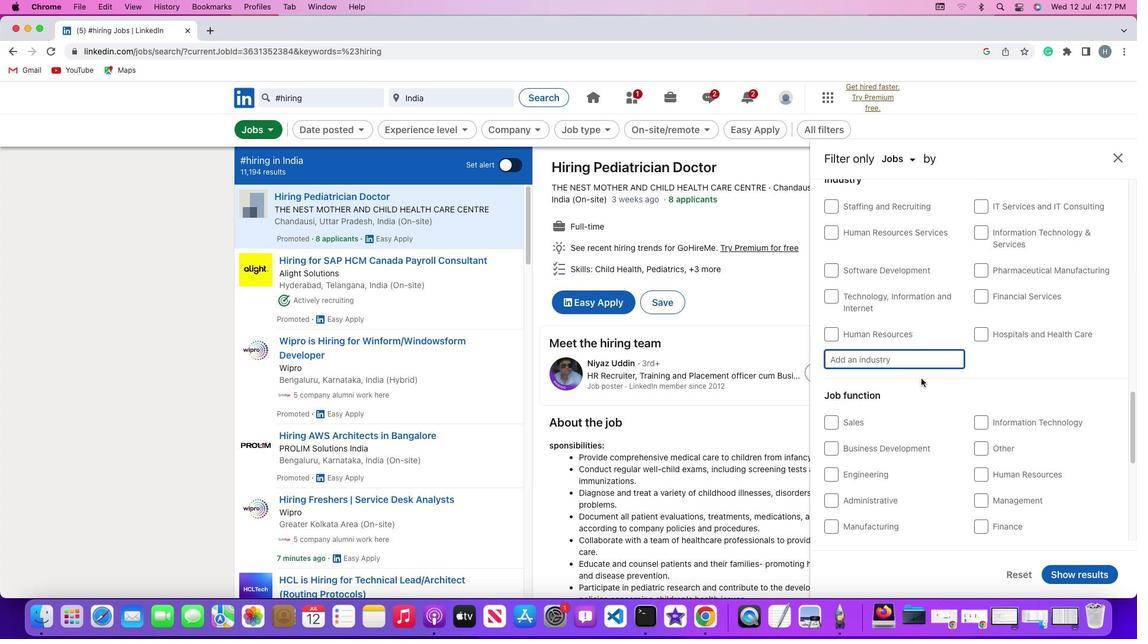
